 Task: Apply the "Long Exposure" effect to a Photo of a bustling market.
Action: Mouse moved to (820, 549)
Screenshot: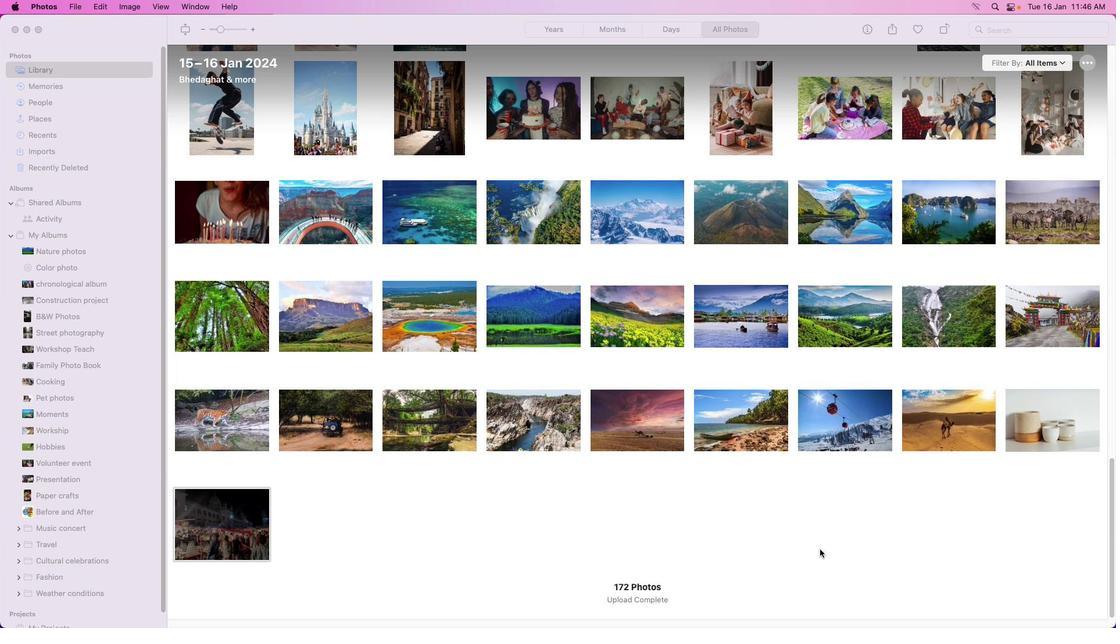 
Action: Mouse pressed left at (820, 549)
Screenshot: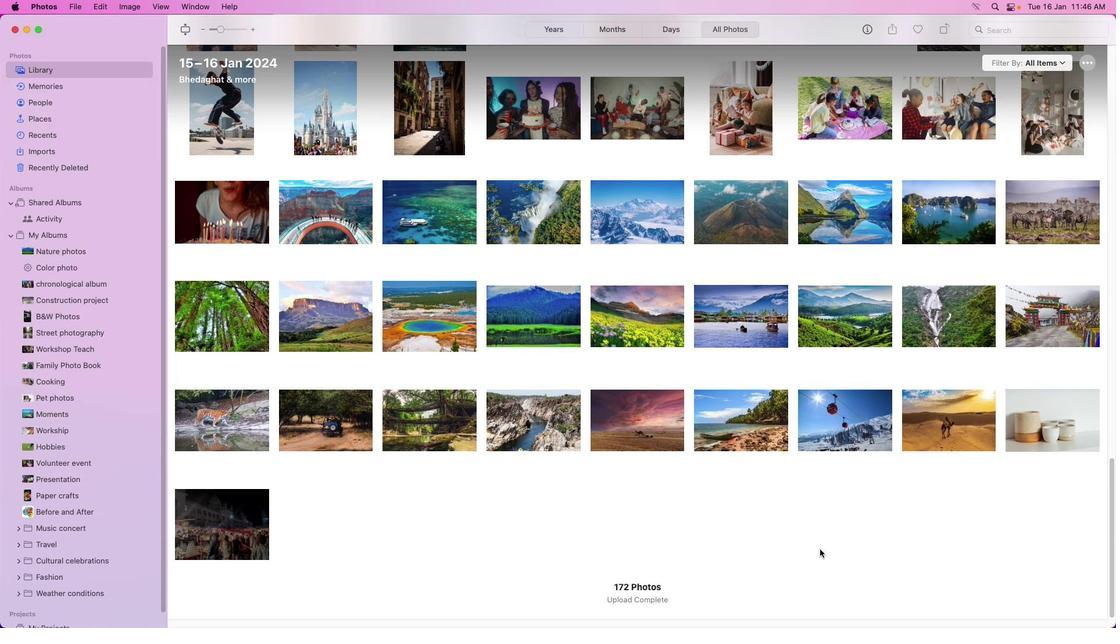 
Action: Mouse moved to (259, 538)
Screenshot: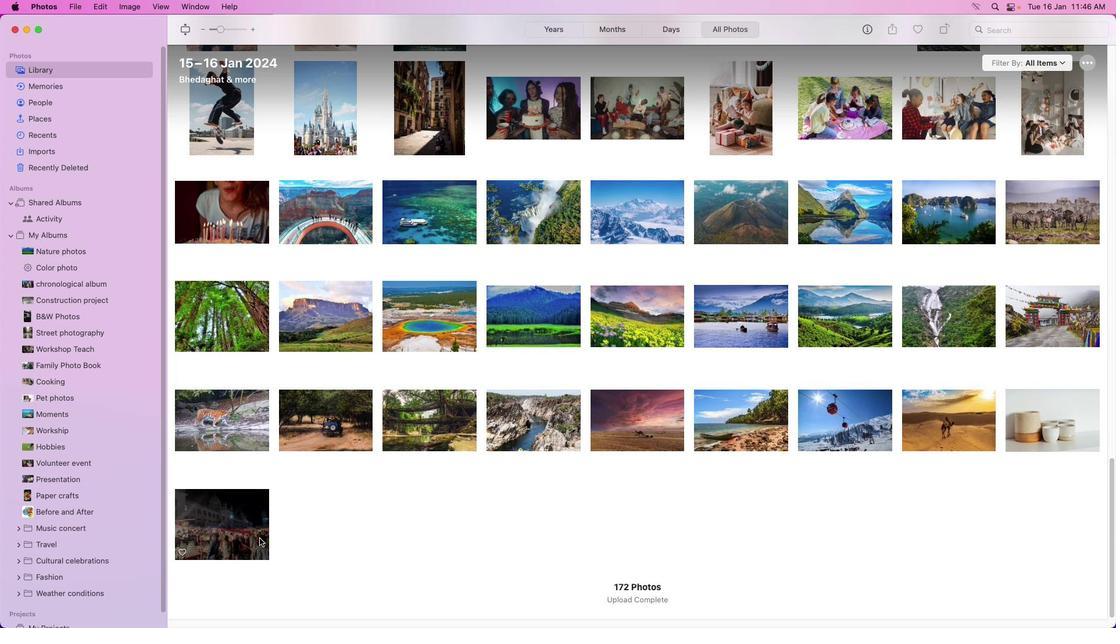 
Action: Mouse pressed left at (259, 538)
Screenshot: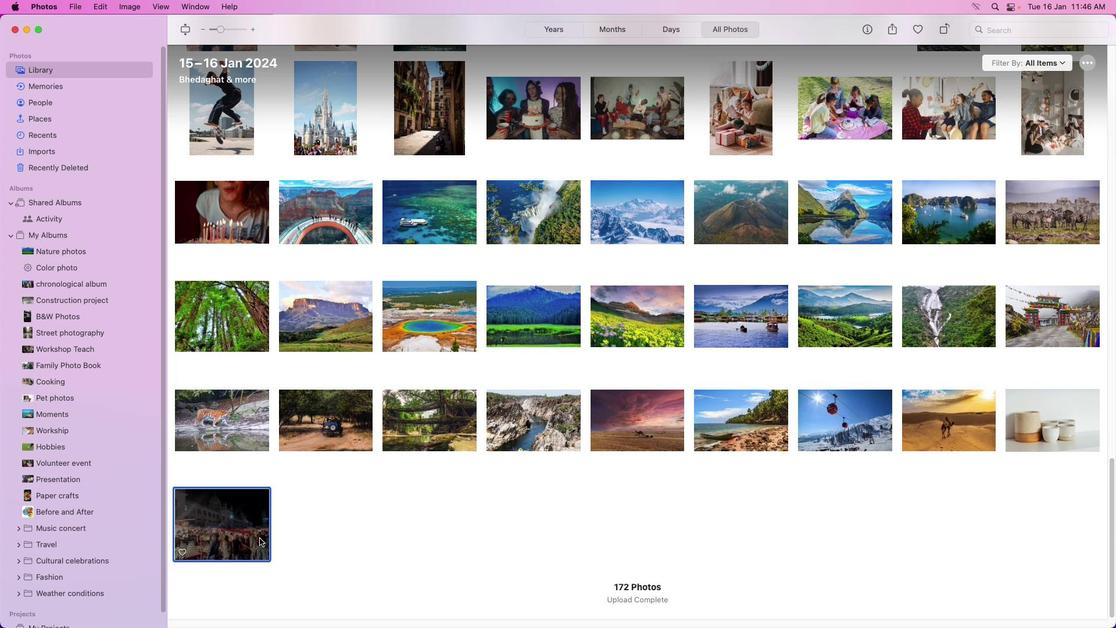 
Action: Mouse pressed left at (259, 538)
Screenshot: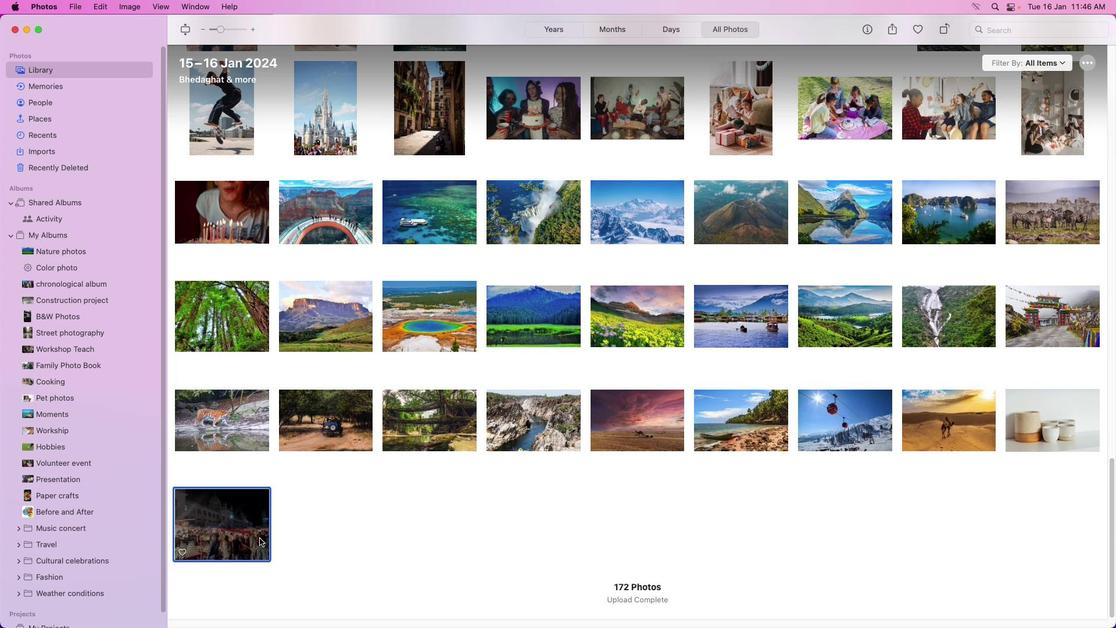 
Action: Mouse moved to (1098, 27)
Screenshot: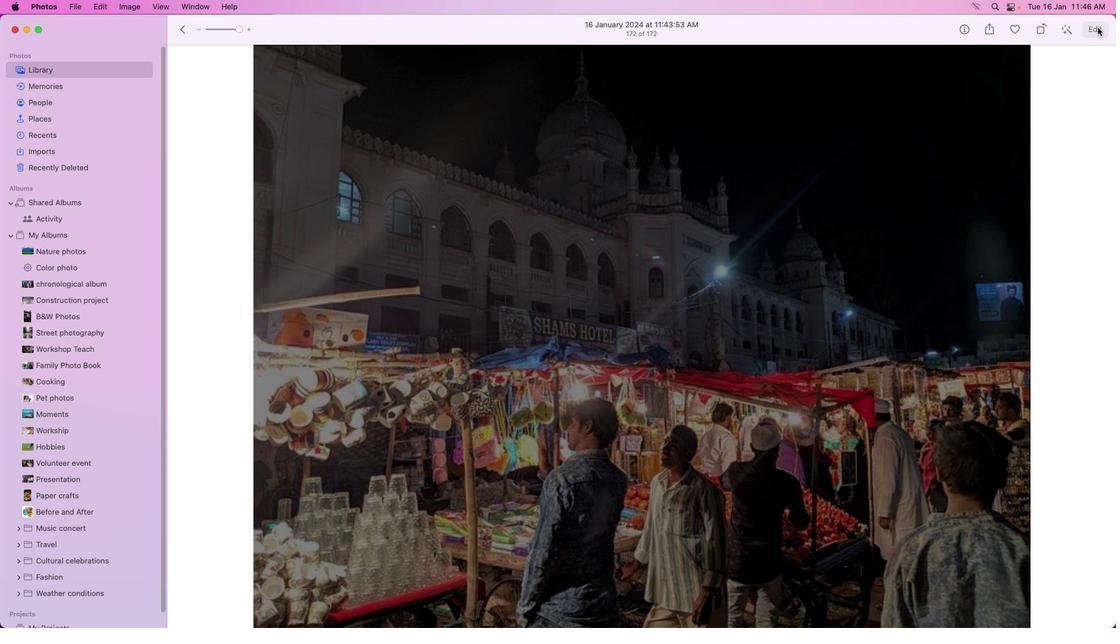 
Action: Mouse pressed left at (1098, 27)
Screenshot: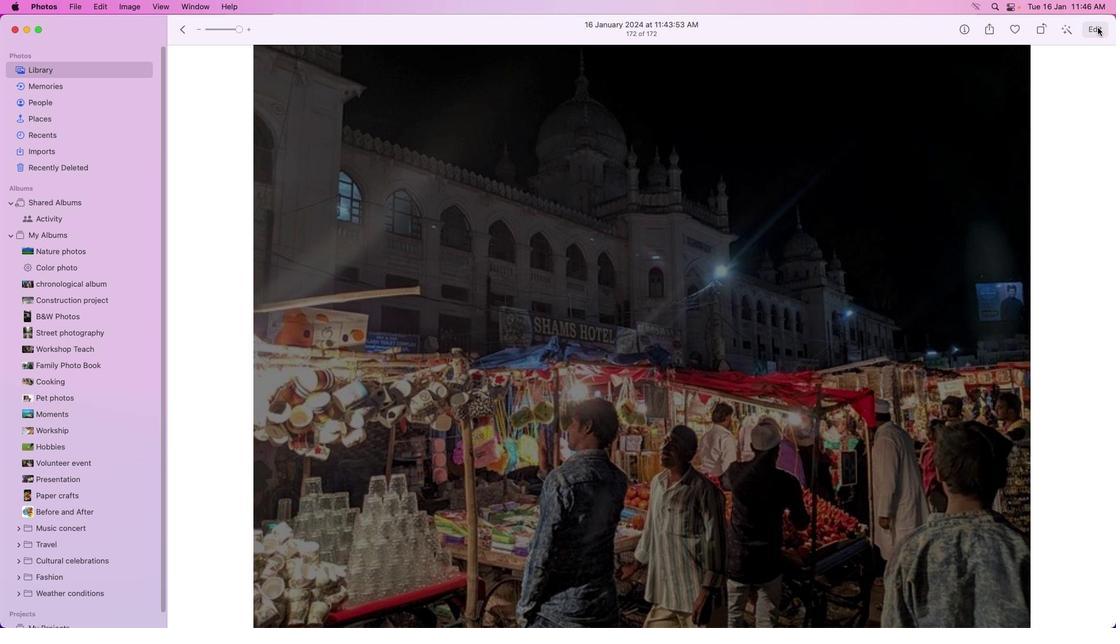 
Action: Mouse moved to (982, 150)
Screenshot: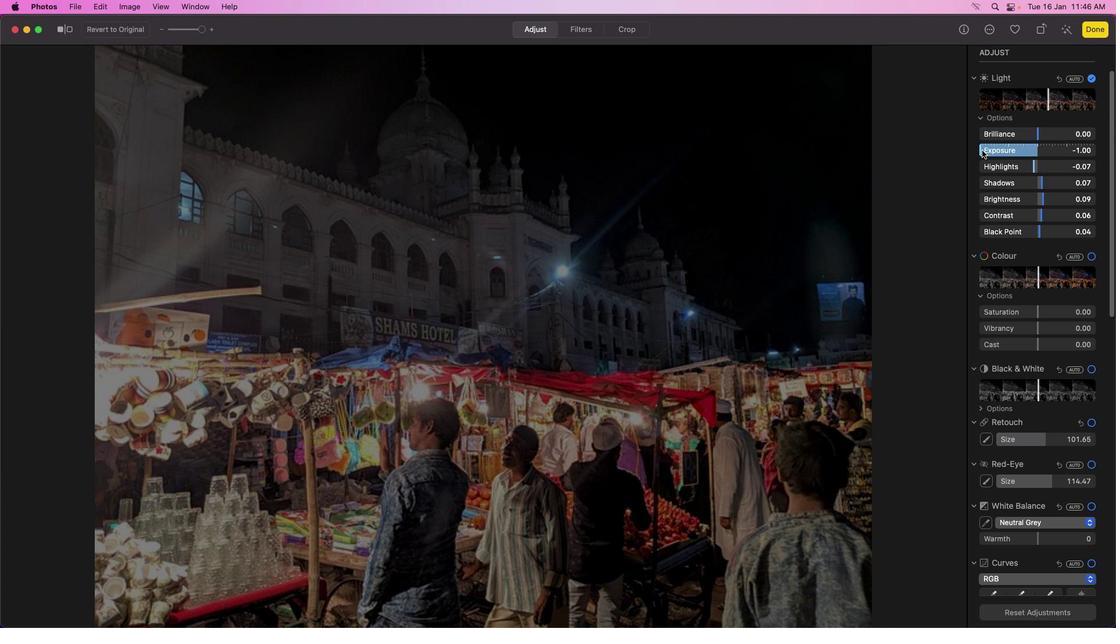 
Action: Mouse pressed left at (982, 150)
Screenshot: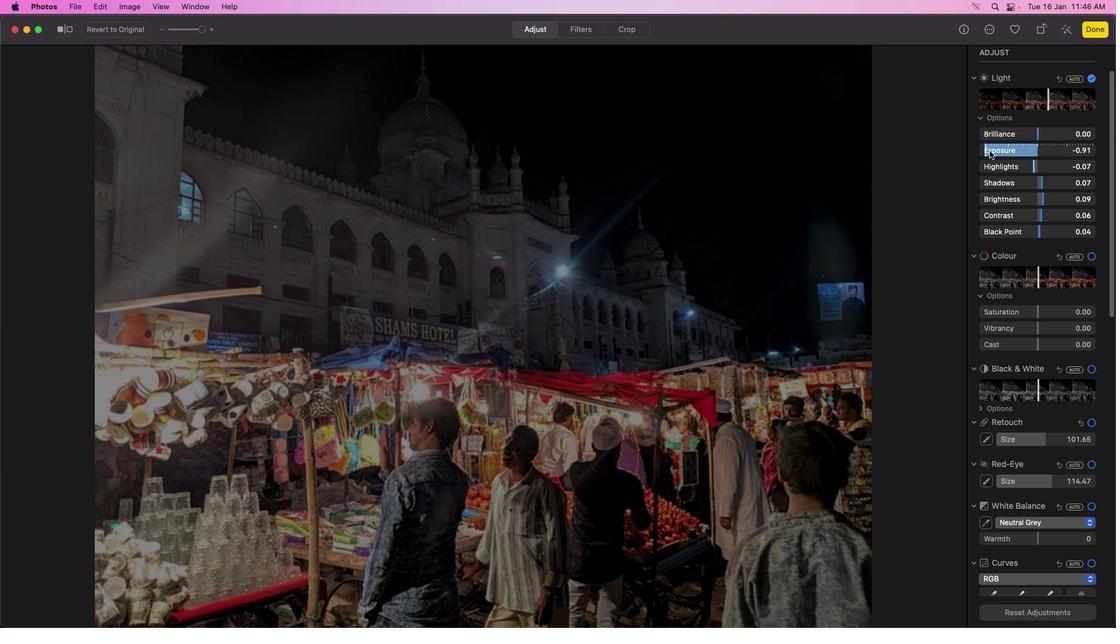 
Action: Mouse moved to (1016, 150)
Screenshot: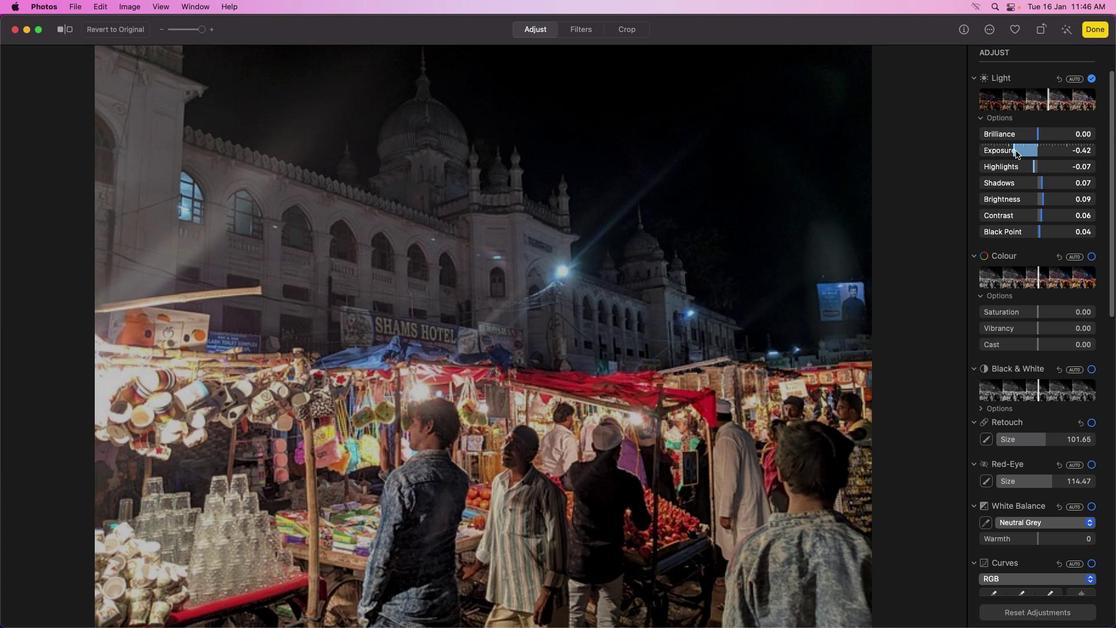 
Action: Mouse pressed left at (1016, 150)
Screenshot: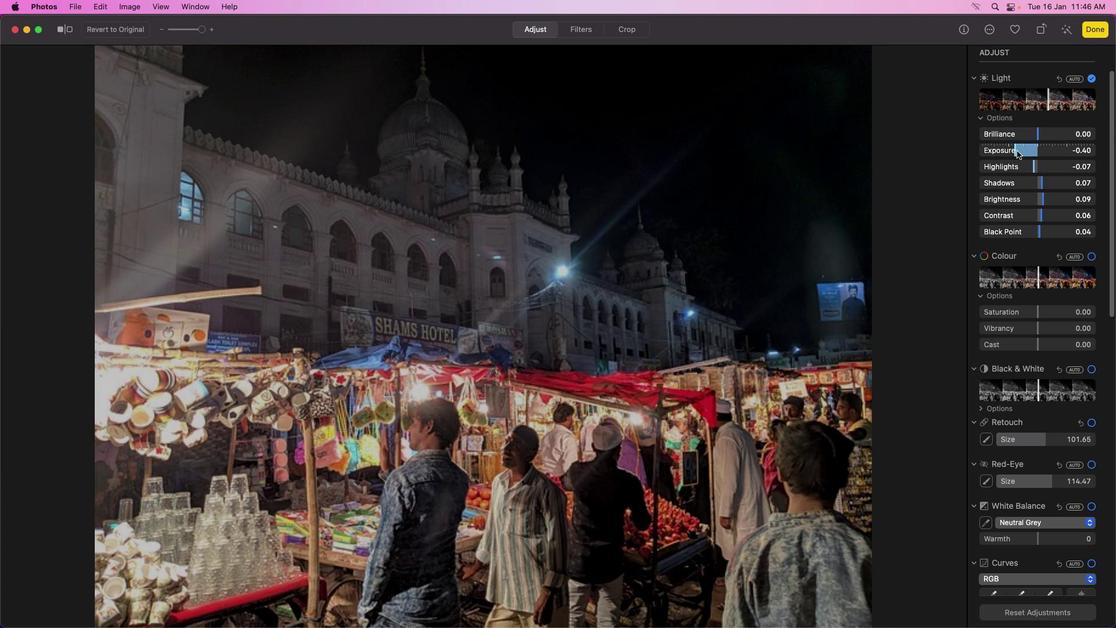 
Action: Mouse moved to (1047, 151)
Screenshot: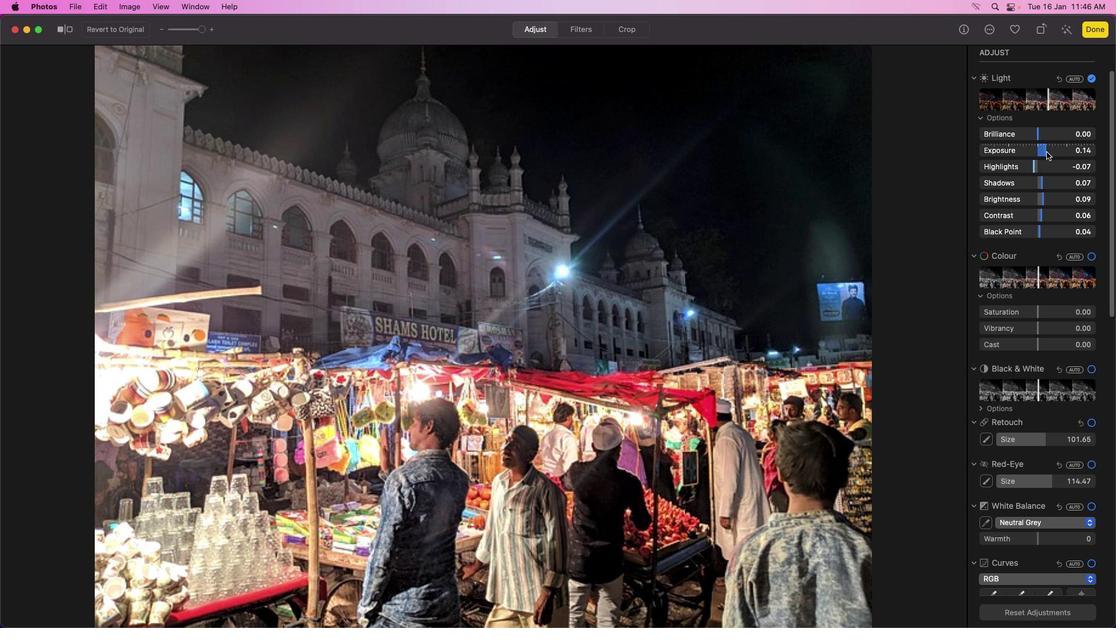 
Action: Mouse pressed left at (1047, 151)
Screenshot: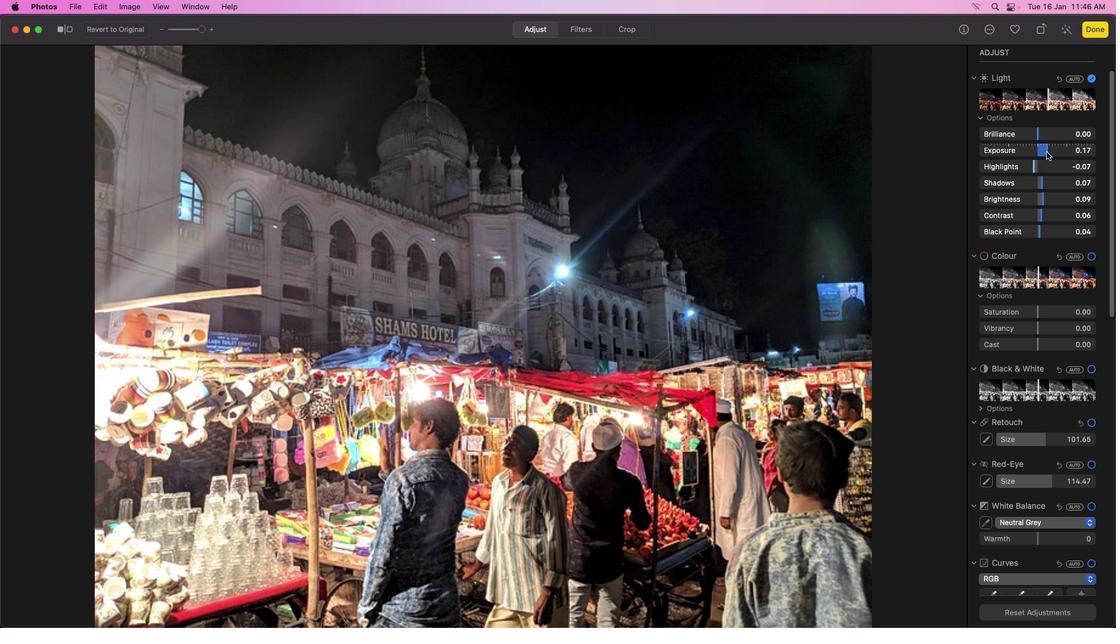 
Action: Mouse moved to (1049, 106)
Screenshot: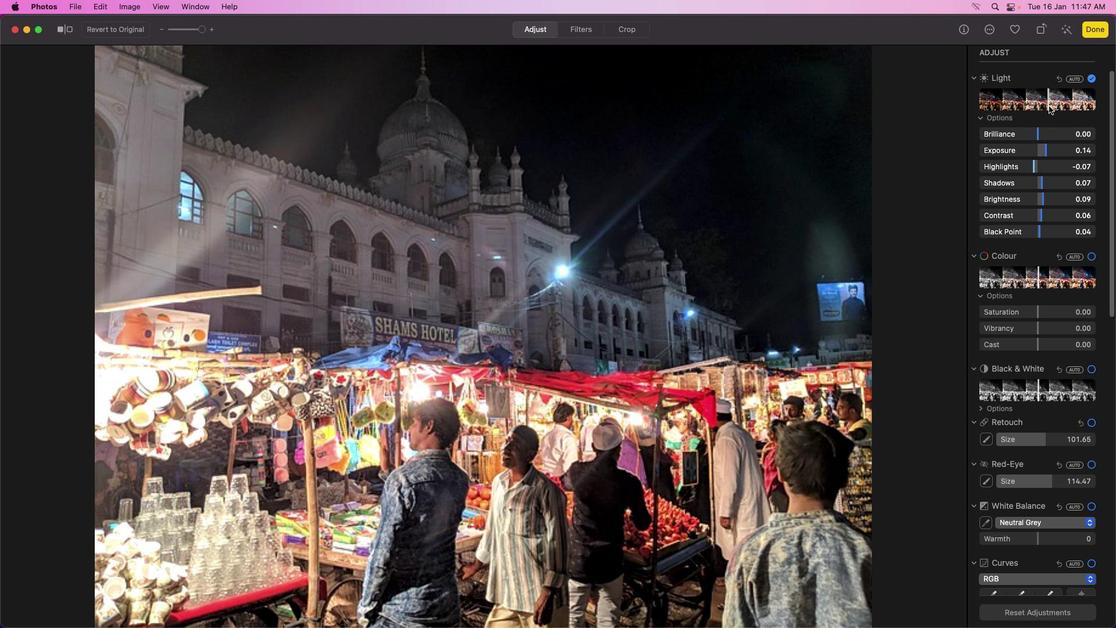 
Action: Mouse pressed left at (1049, 106)
Screenshot: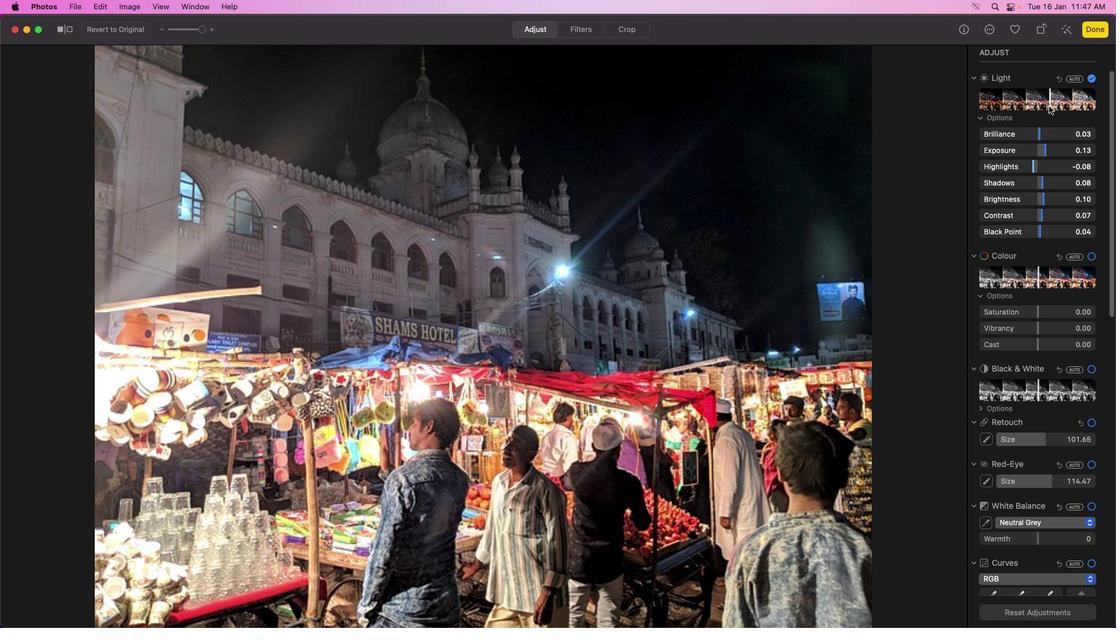 
Action: Mouse moved to (1065, 200)
Screenshot: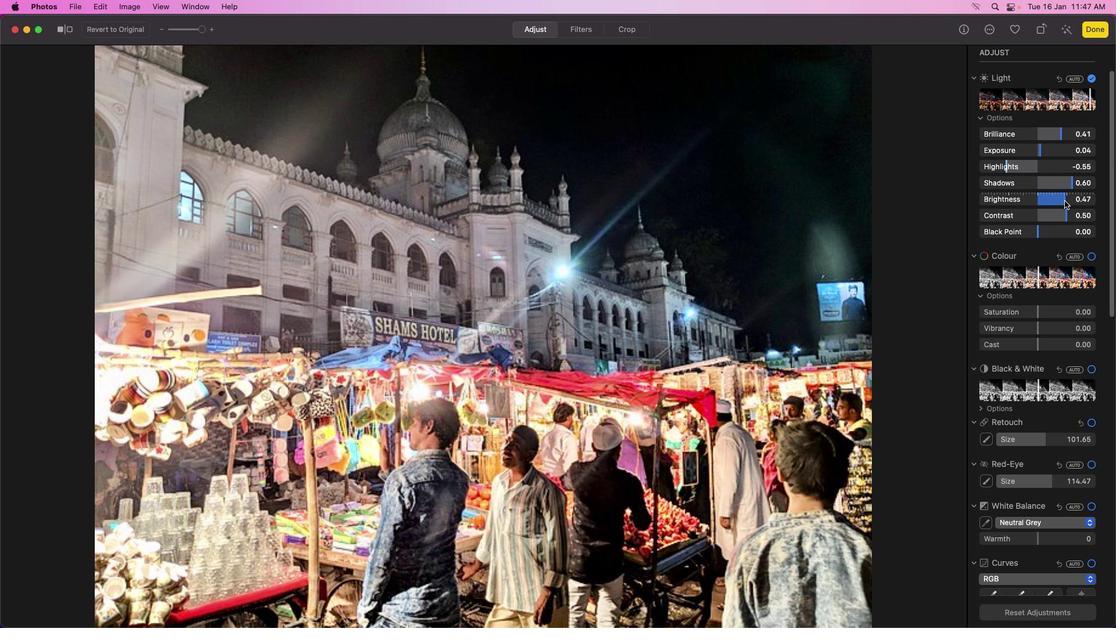 
Action: Mouse pressed left at (1065, 200)
Screenshot: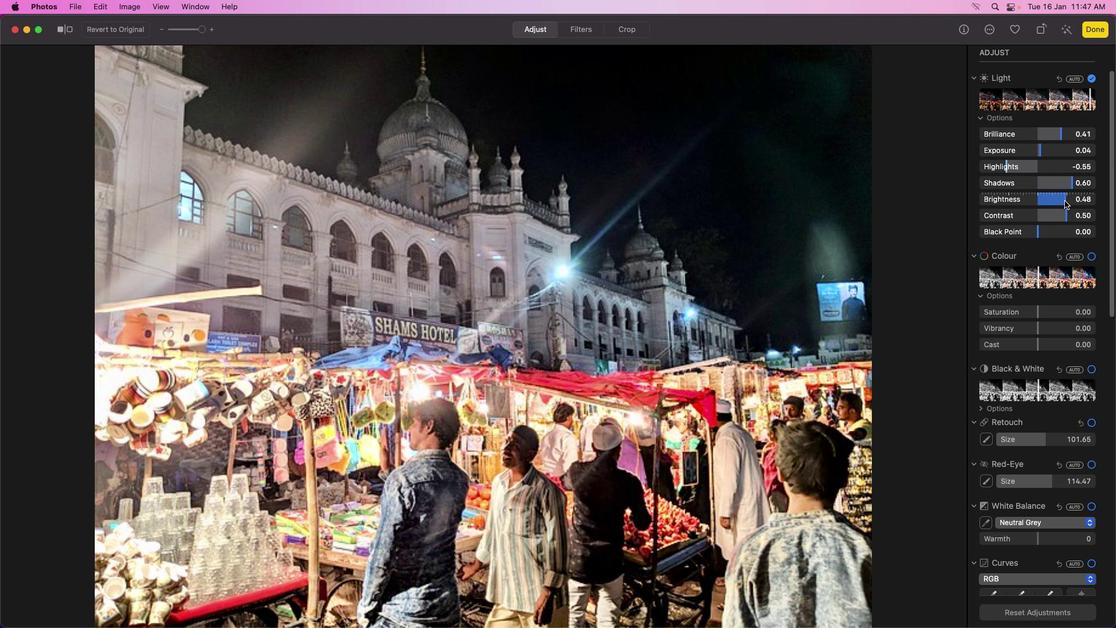
Action: Mouse moved to (1061, 133)
Screenshot: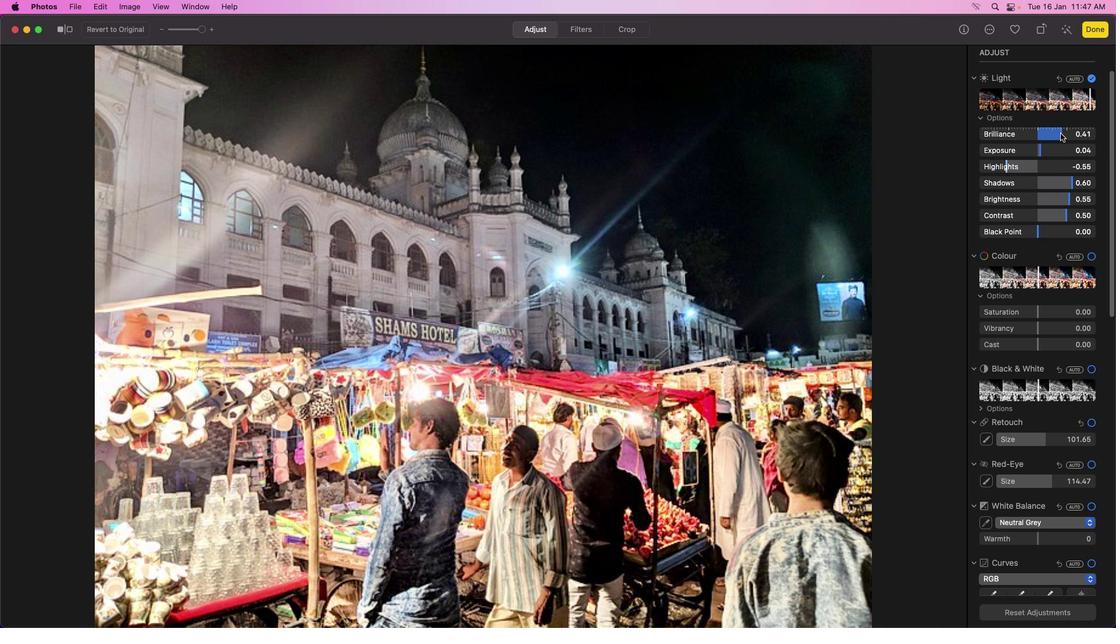 
Action: Mouse pressed left at (1061, 133)
Screenshot: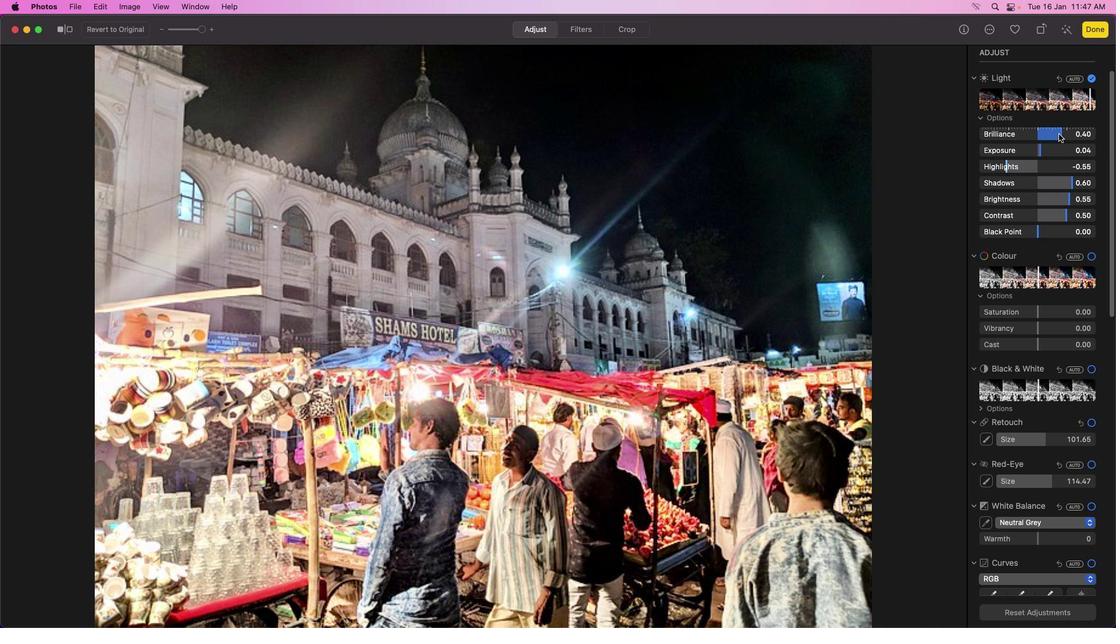 
Action: Mouse moved to (1006, 167)
Screenshot: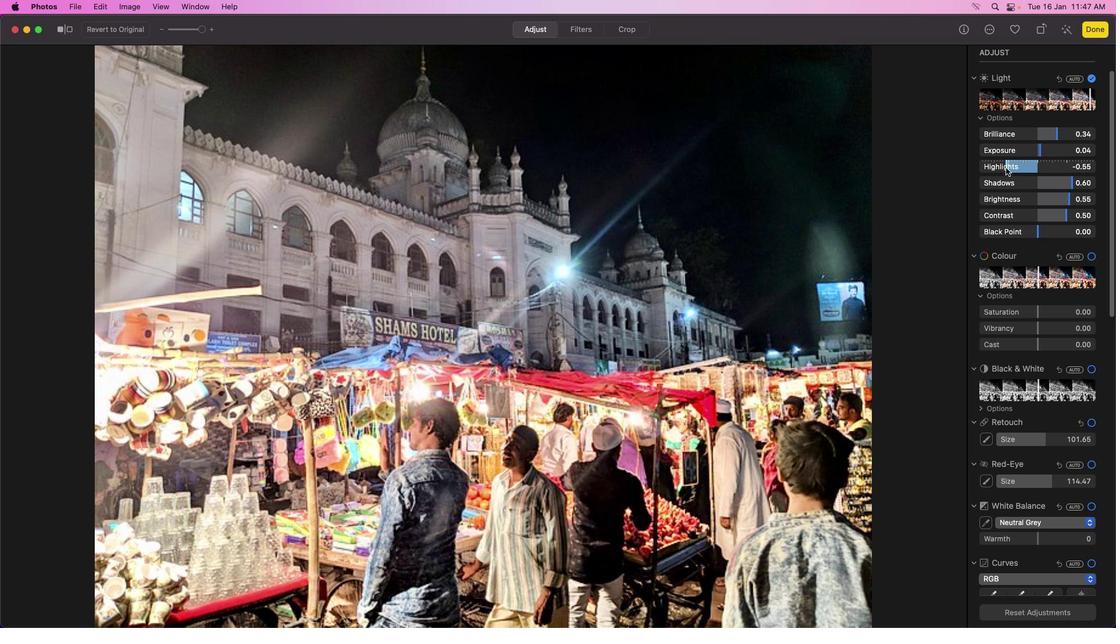 
Action: Mouse pressed left at (1006, 167)
Screenshot: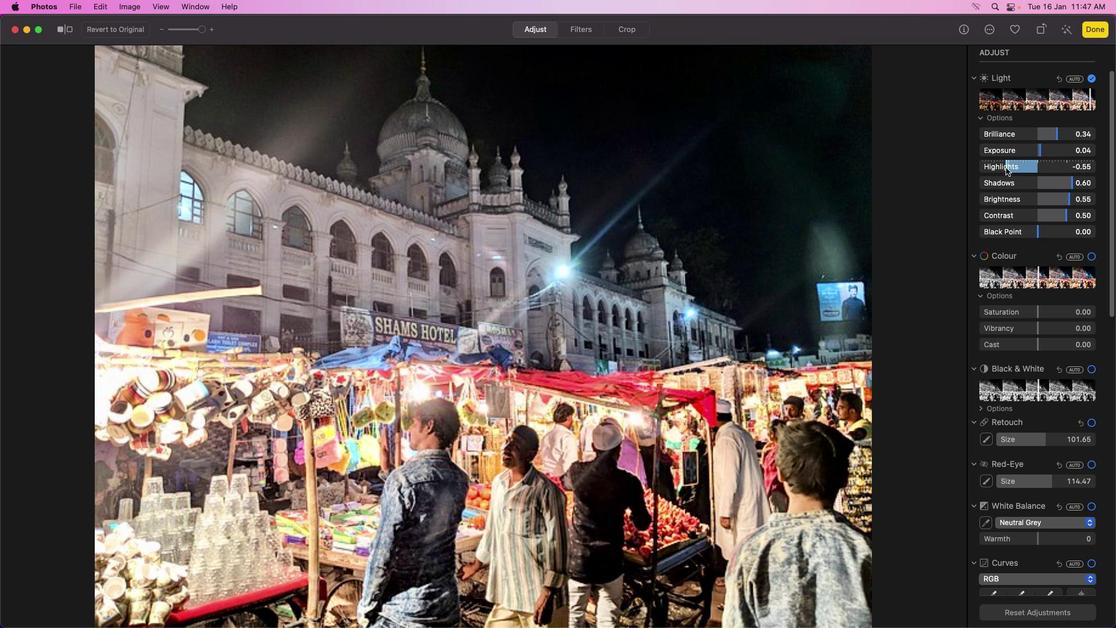 
Action: Mouse moved to (1068, 198)
Screenshot: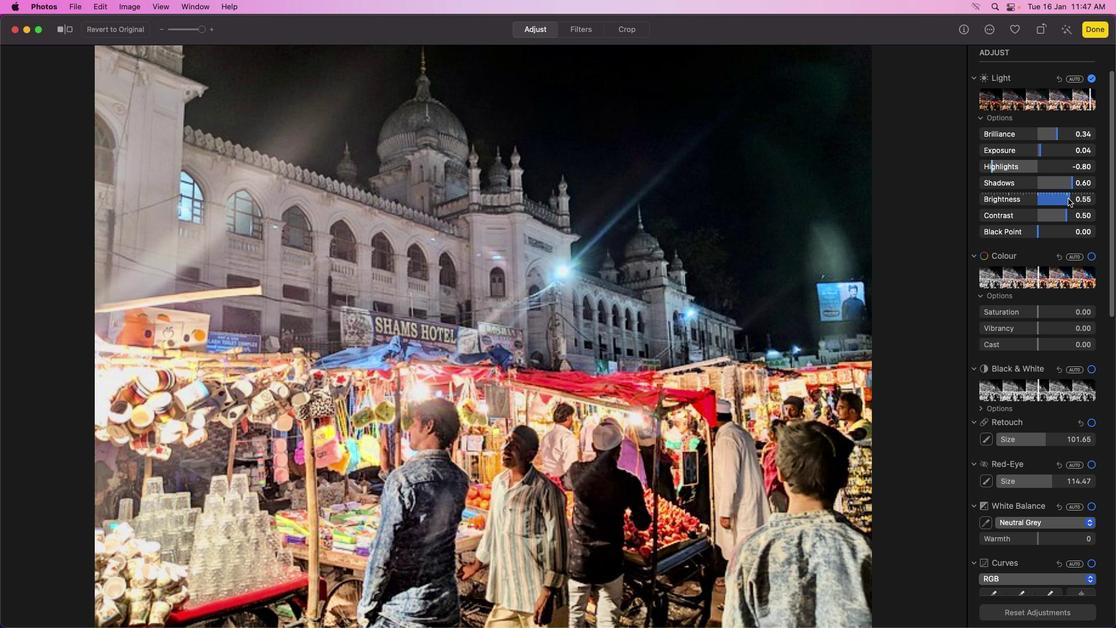 
Action: Mouse pressed left at (1068, 198)
Screenshot: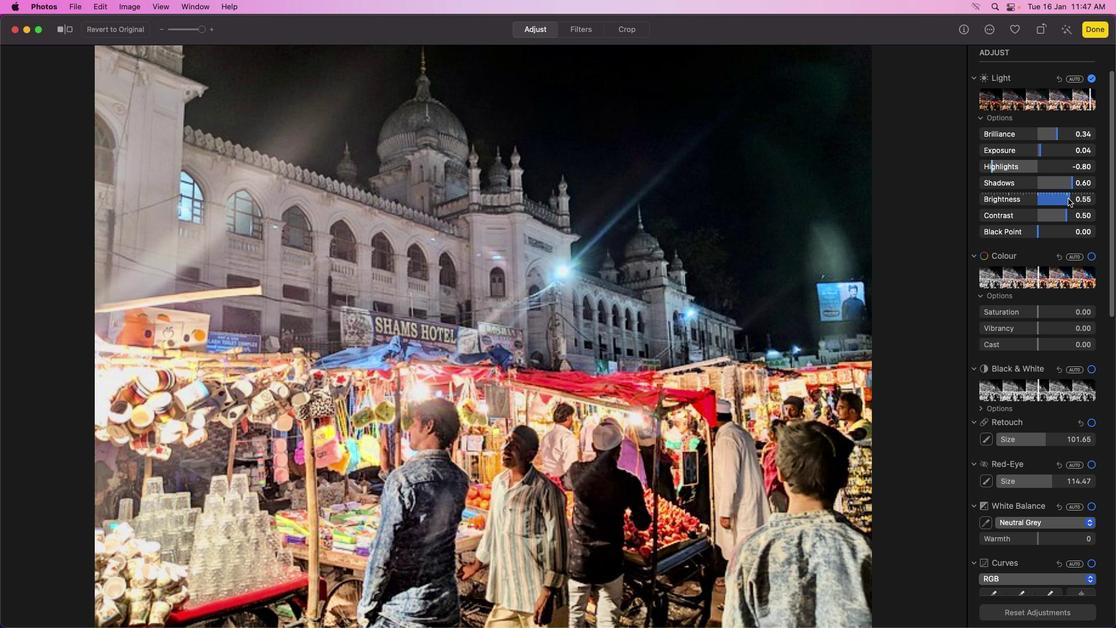 
Action: Mouse moved to (1067, 212)
Screenshot: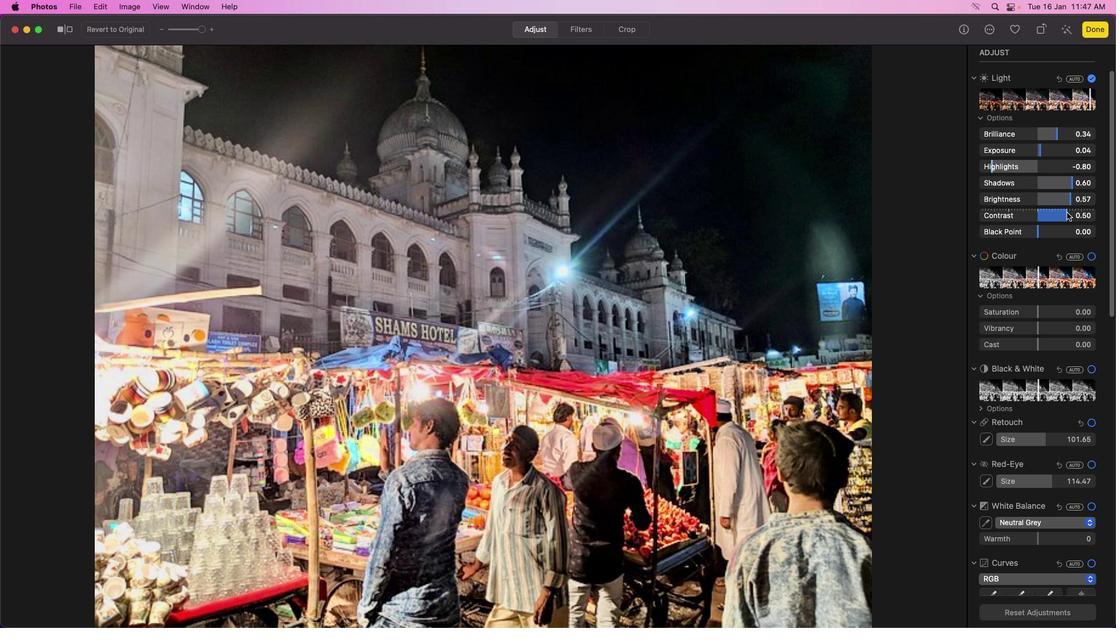 
Action: Mouse pressed left at (1067, 212)
Screenshot: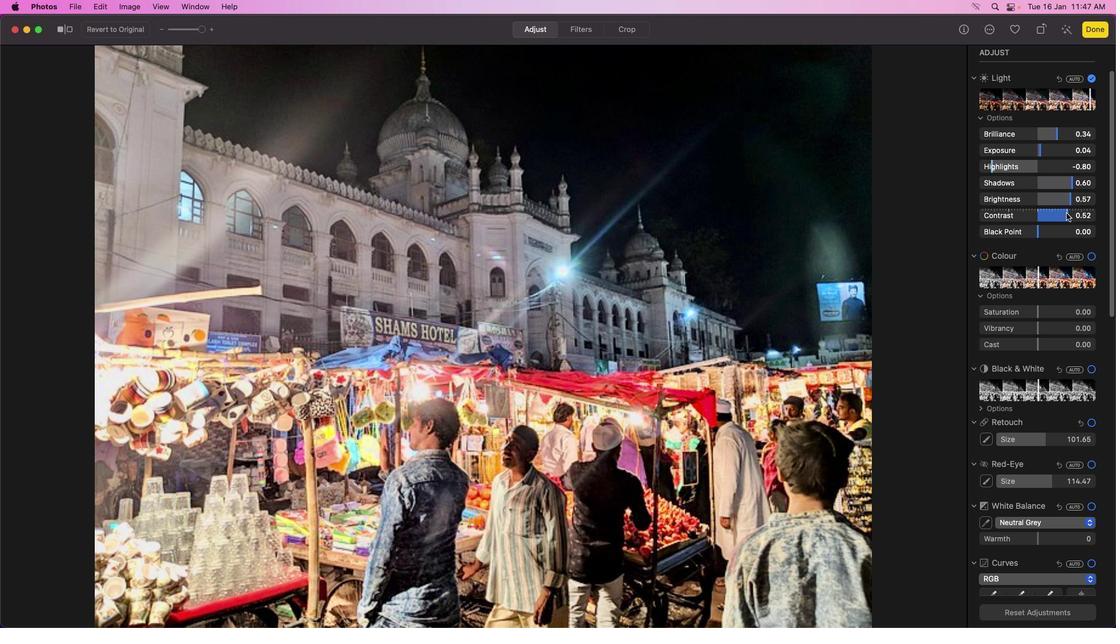 
Action: Mouse moved to (1039, 230)
Screenshot: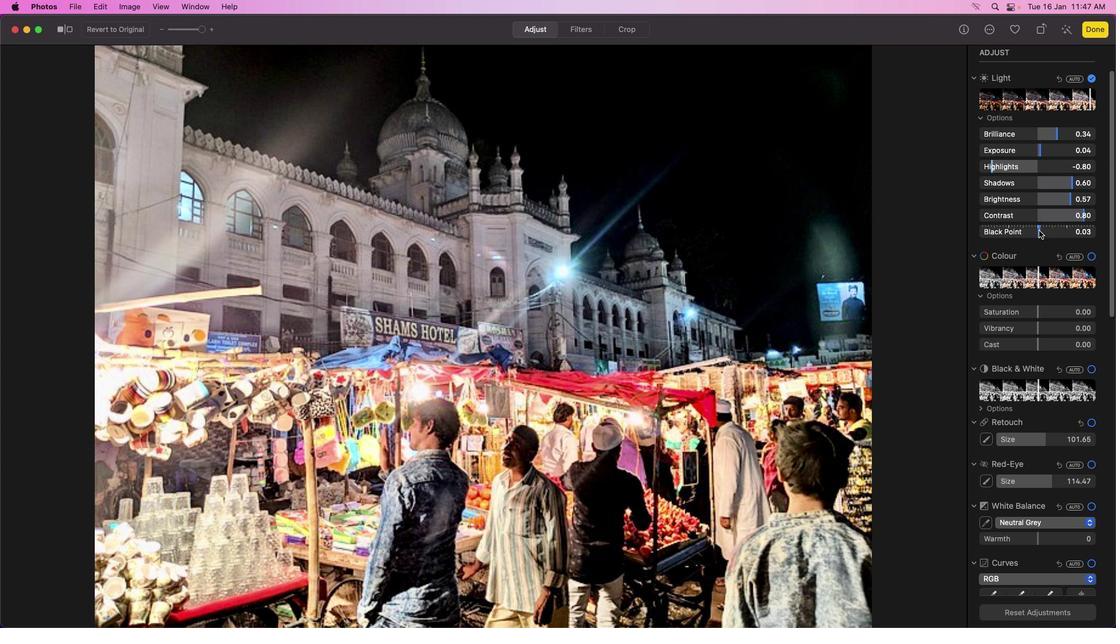 
Action: Mouse pressed left at (1039, 230)
Screenshot: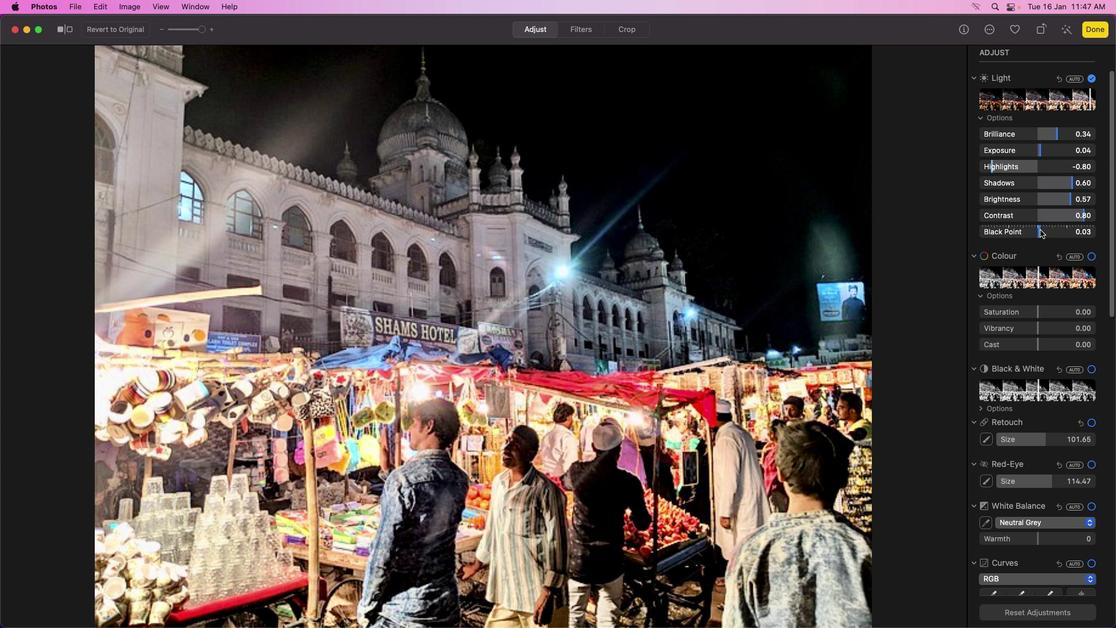
Action: Mouse moved to (1041, 151)
Screenshot: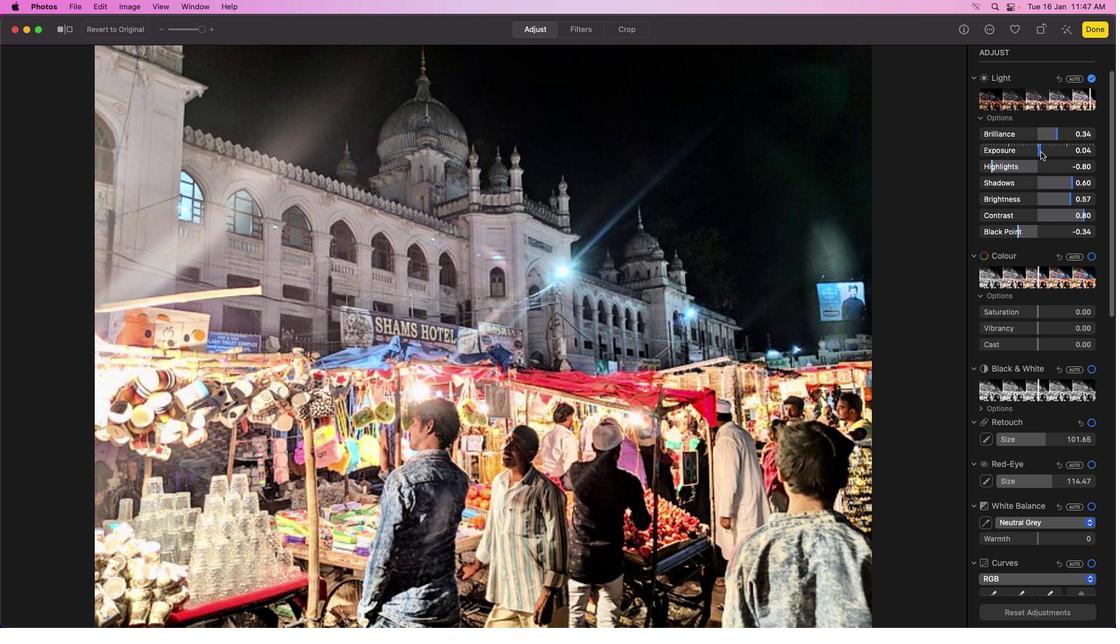 
Action: Mouse pressed left at (1041, 151)
Screenshot: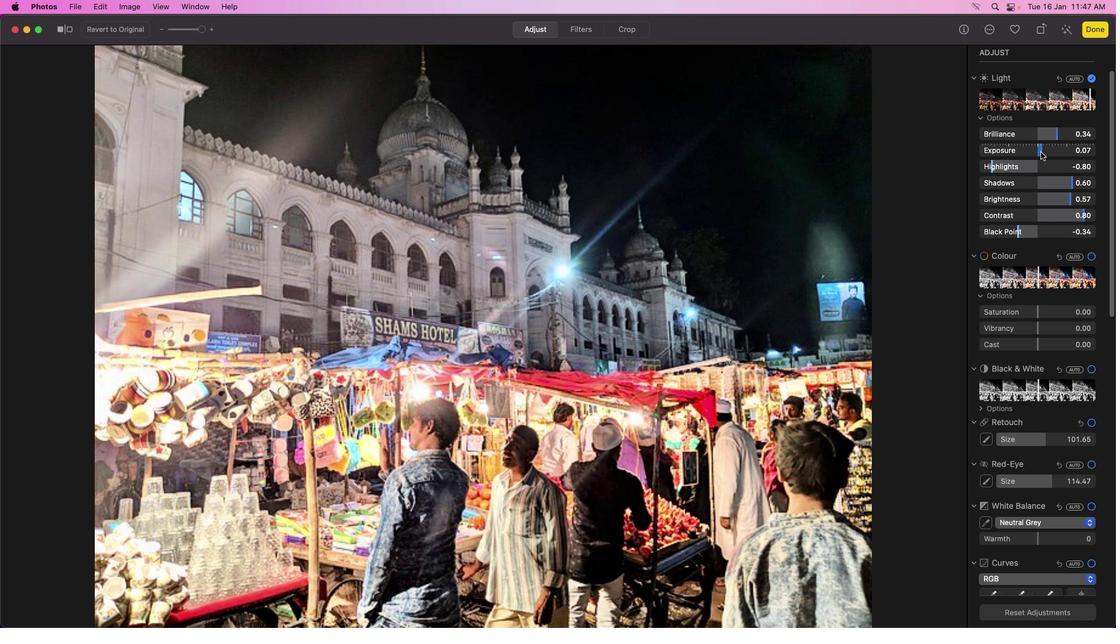
Action: Mouse moved to (1031, 151)
Screenshot: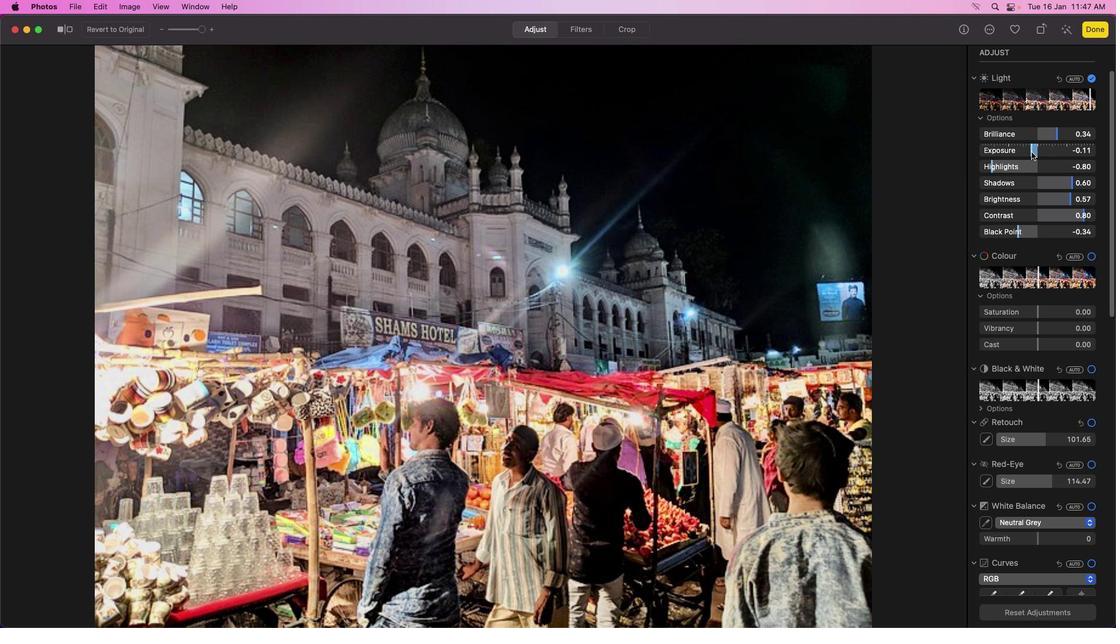 
Action: Mouse pressed left at (1031, 151)
Screenshot: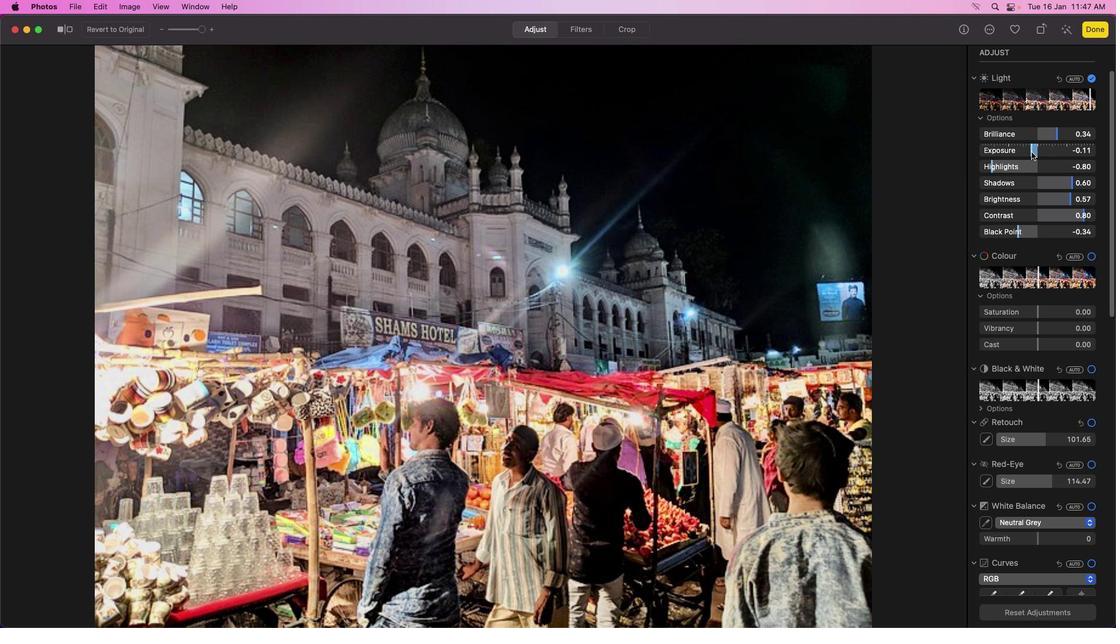 
Action: Mouse moved to (1031, 151)
Screenshot: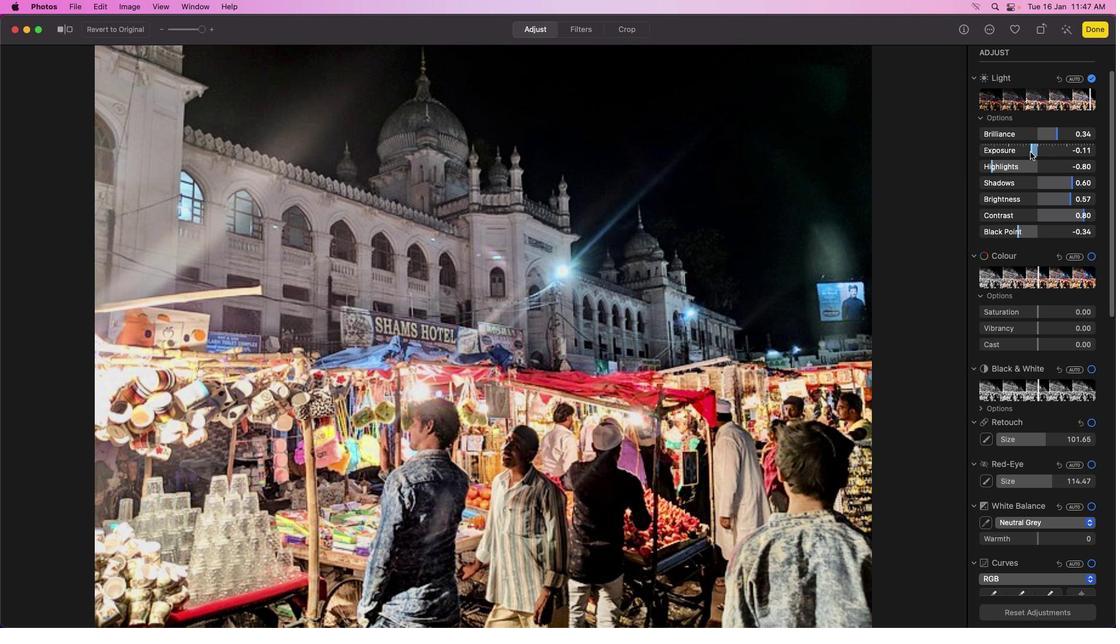 
Action: Mouse pressed left at (1031, 151)
Screenshot: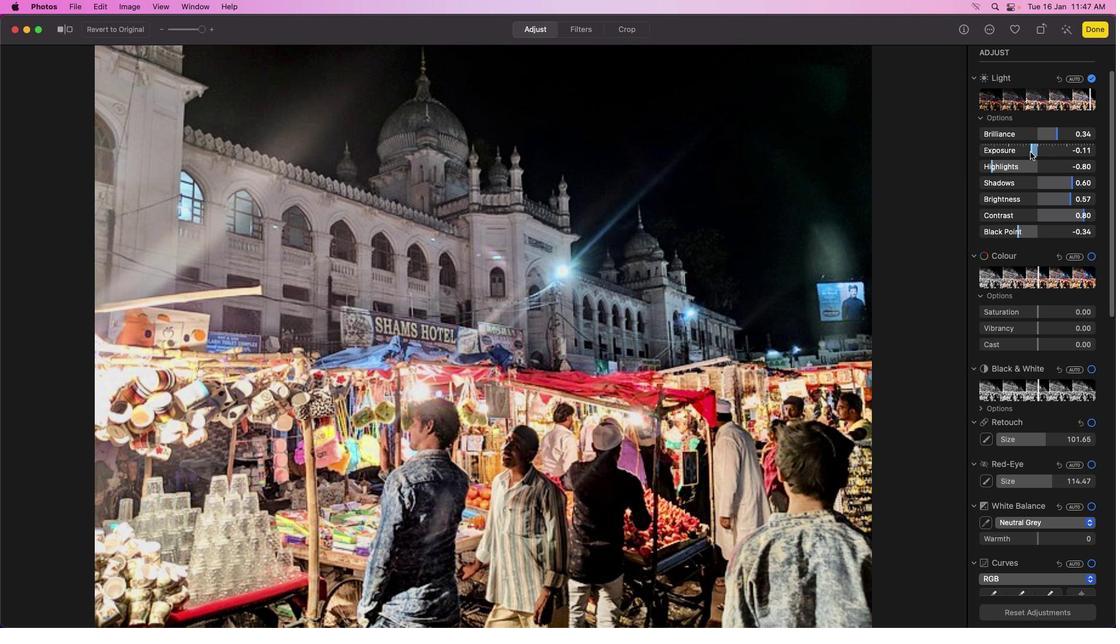 
Action: Mouse moved to (1027, 151)
Screenshot: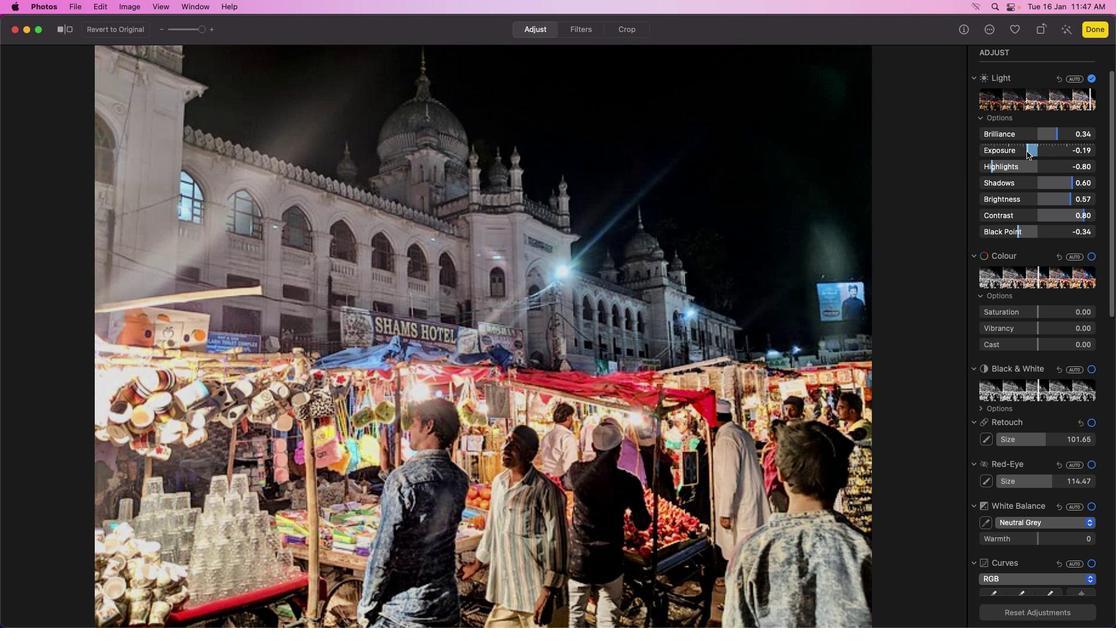 
Action: Mouse pressed left at (1027, 151)
Screenshot: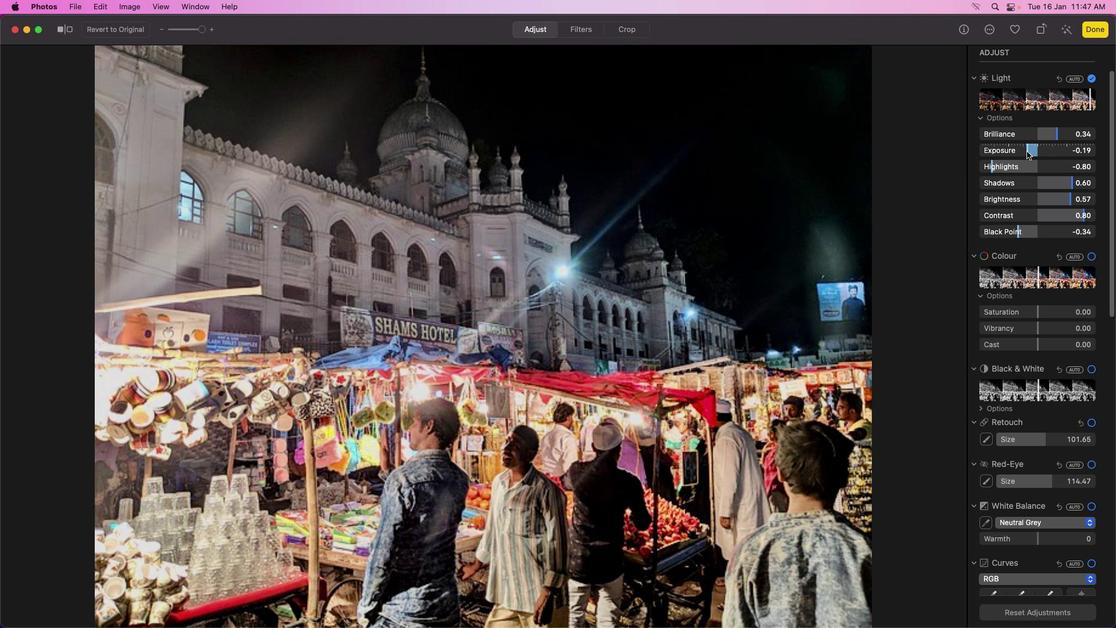 
Action: Mouse moved to (1043, 152)
Screenshot: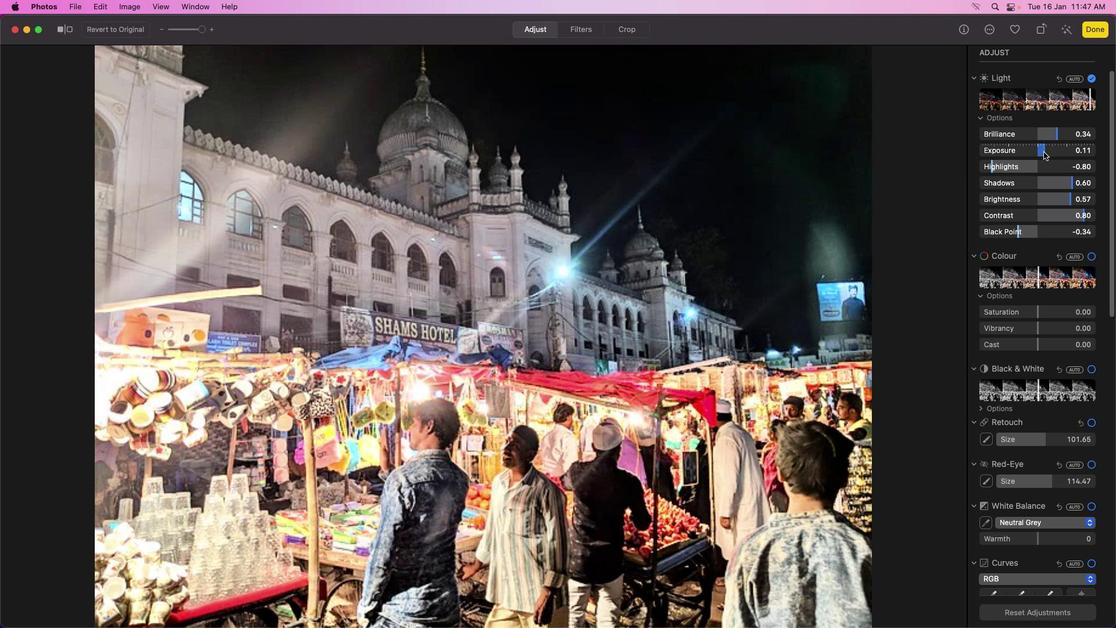 
Action: Mouse pressed left at (1043, 152)
Screenshot: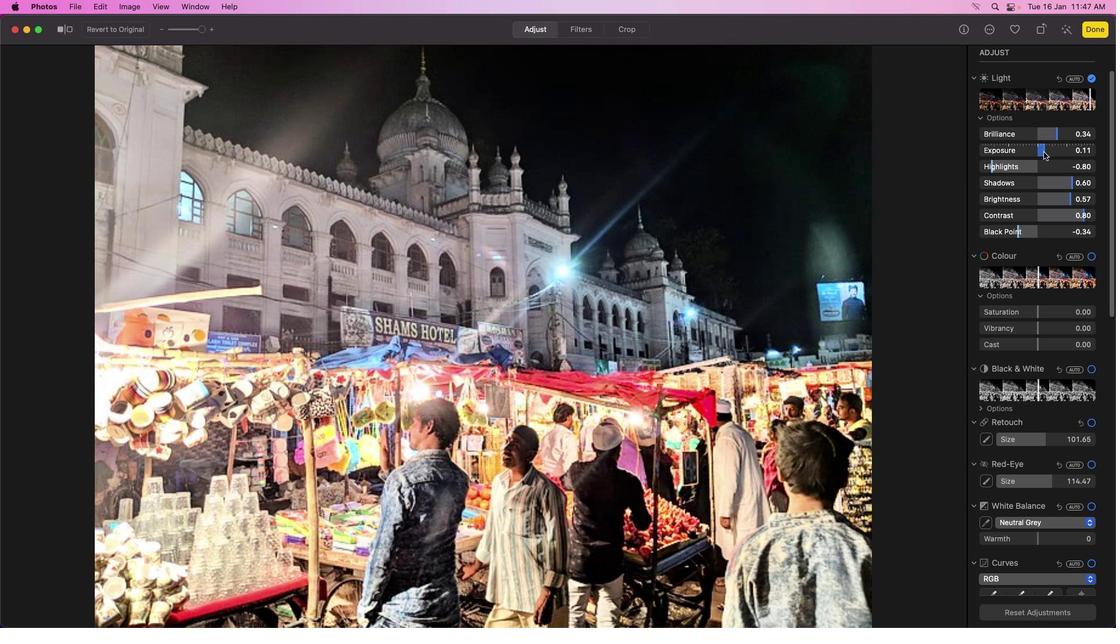 
Action: Mouse moved to (1041, 153)
Screenshot: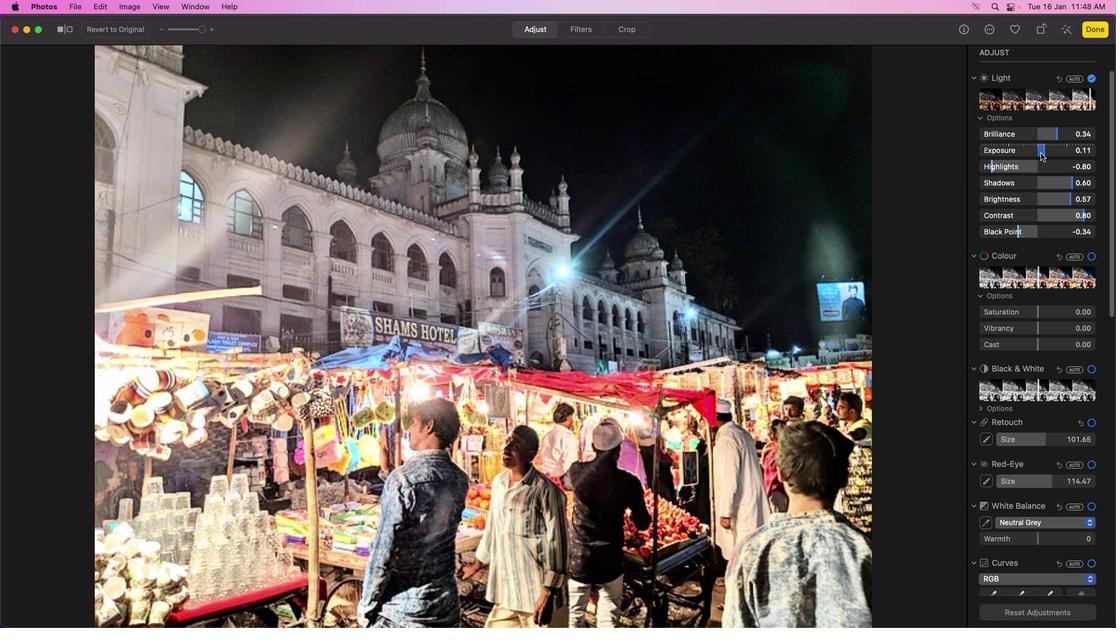 
Action: Mouse pressed left at (1041, 153)
Screenshot: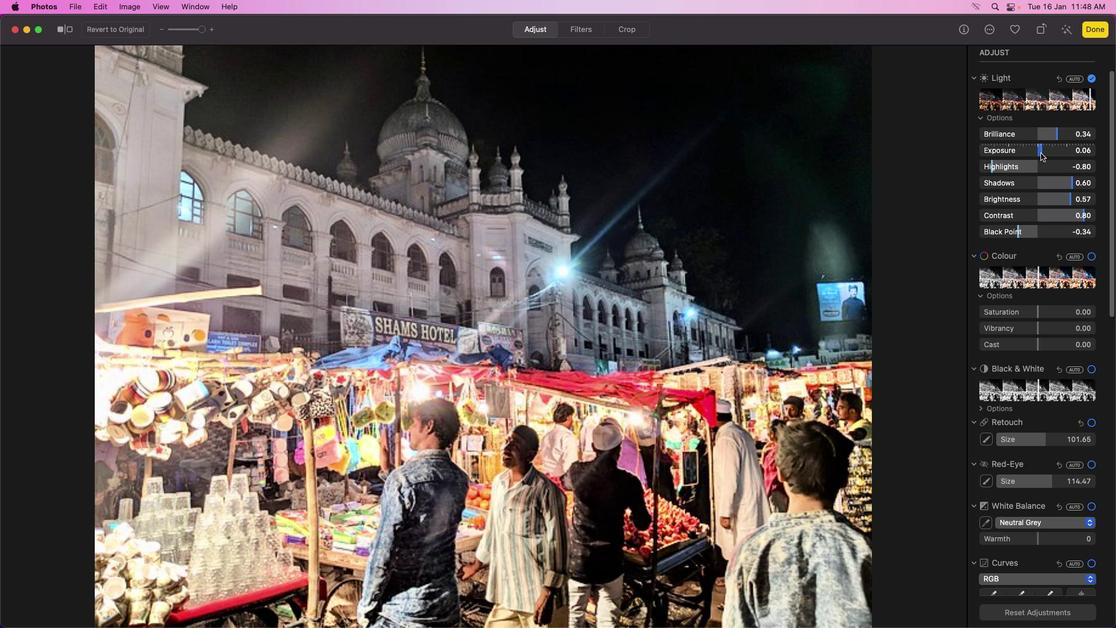 
Action: Mouse moved to (1038, 152)
Screenshot: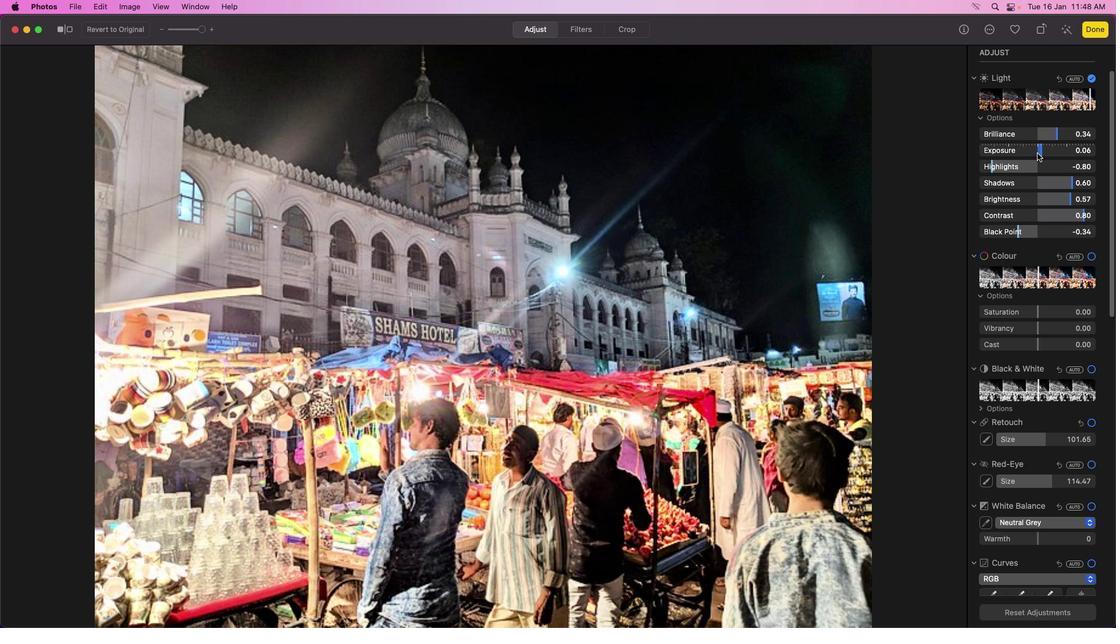 
Action: Mouse pressed left at (1038, 152)
Screenshot: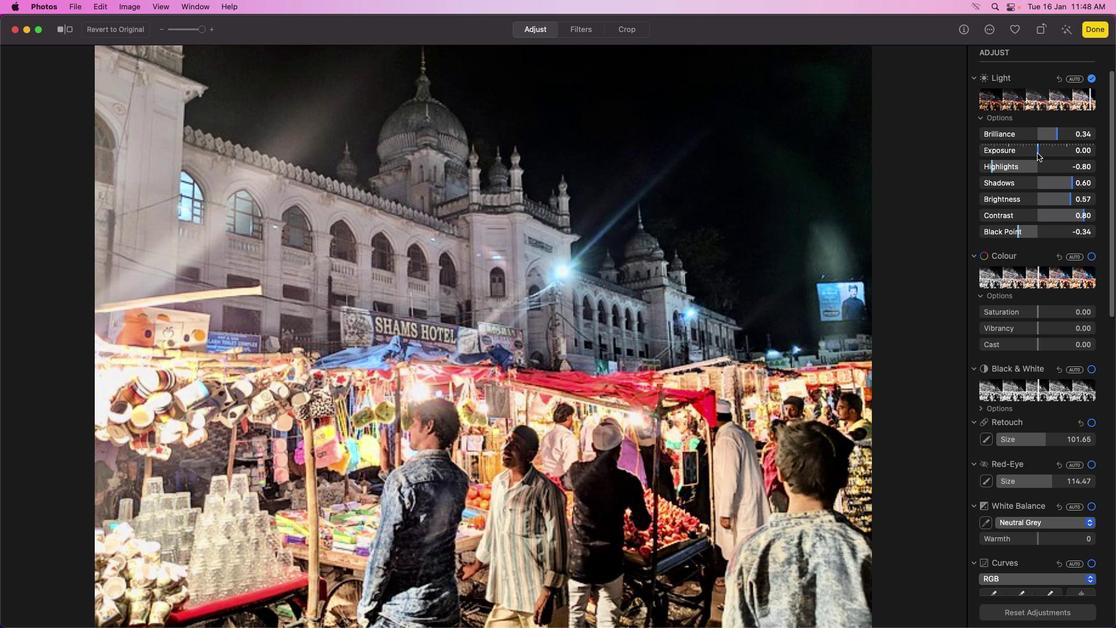
Action: Mouse moved to (1041, 152)
Screenshot: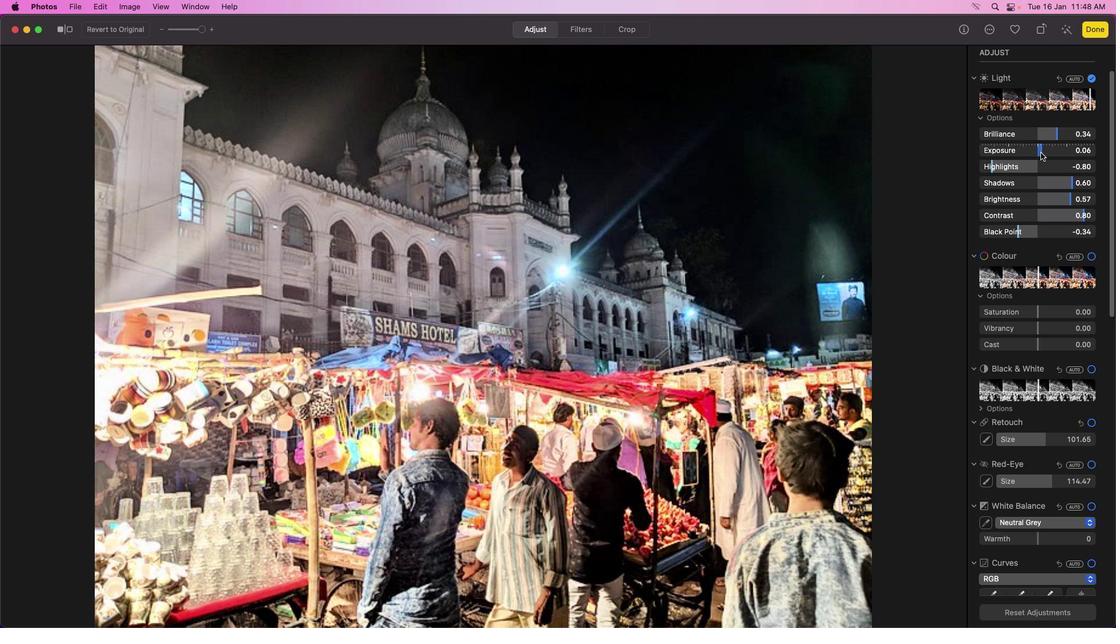 
Action: Mouse pressed left at (1041, 152)
Screenshot: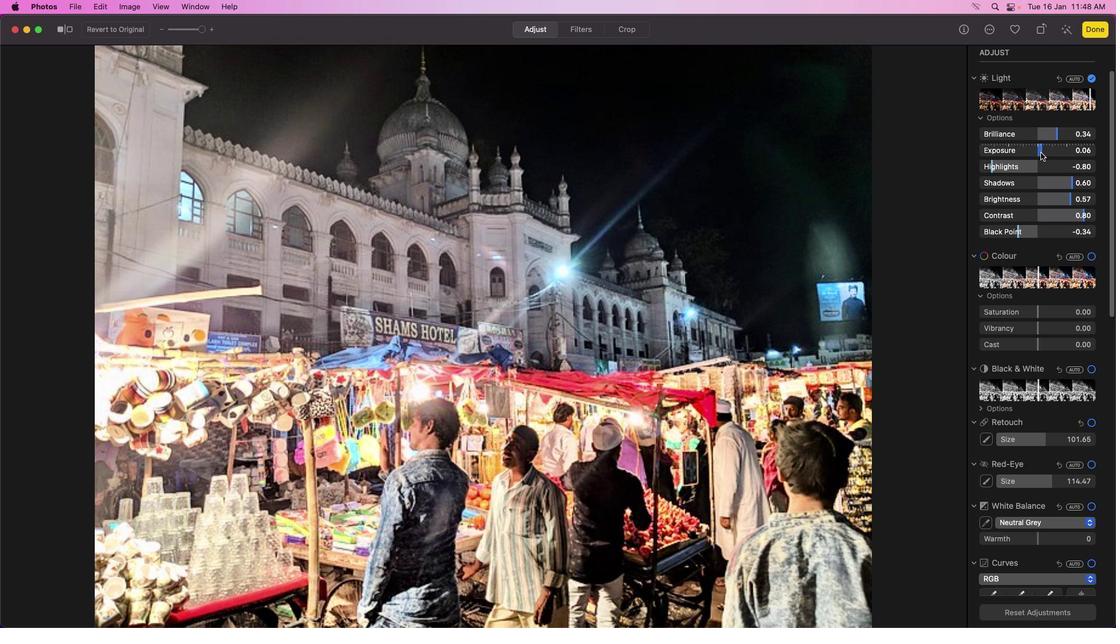 
Action: Mouse moved to (1042, 152)
Screenshot: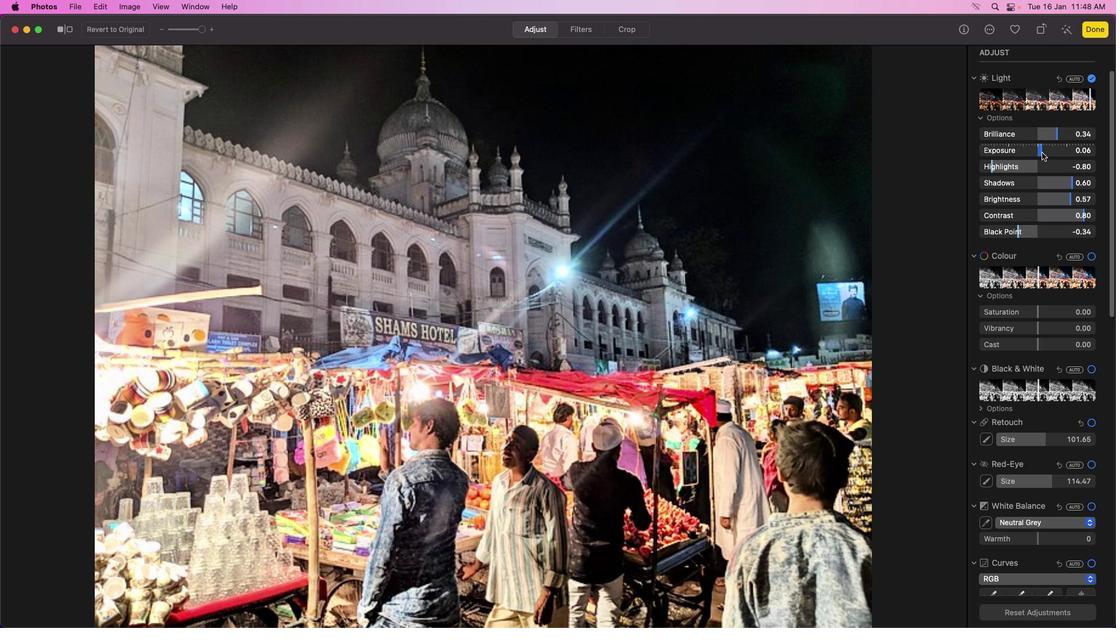 
Action: Mouse pressed left at (1042, 152)
Screenshot: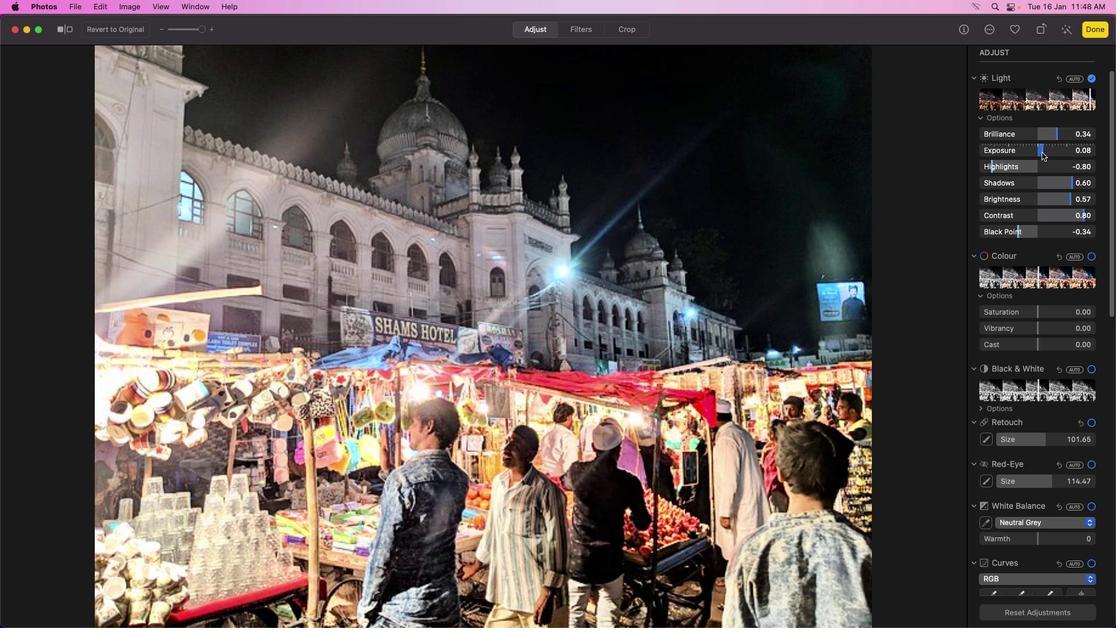 
Action: Mouse moved to (992, 165)
Screenshot: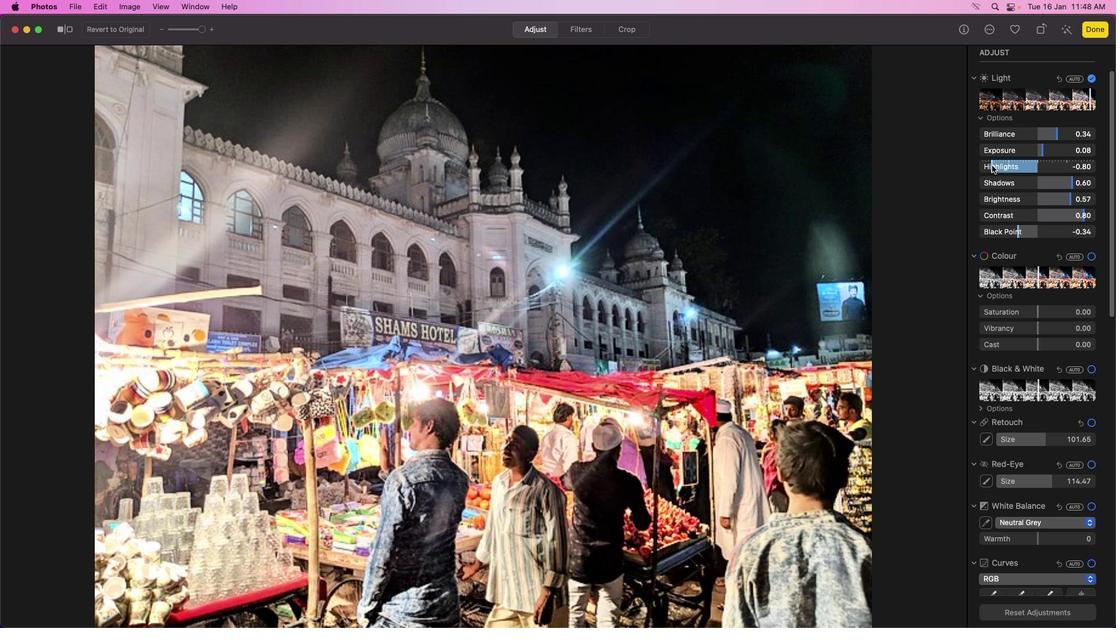 
Action: Mouse pressed left at (992, 165)
Screenshot: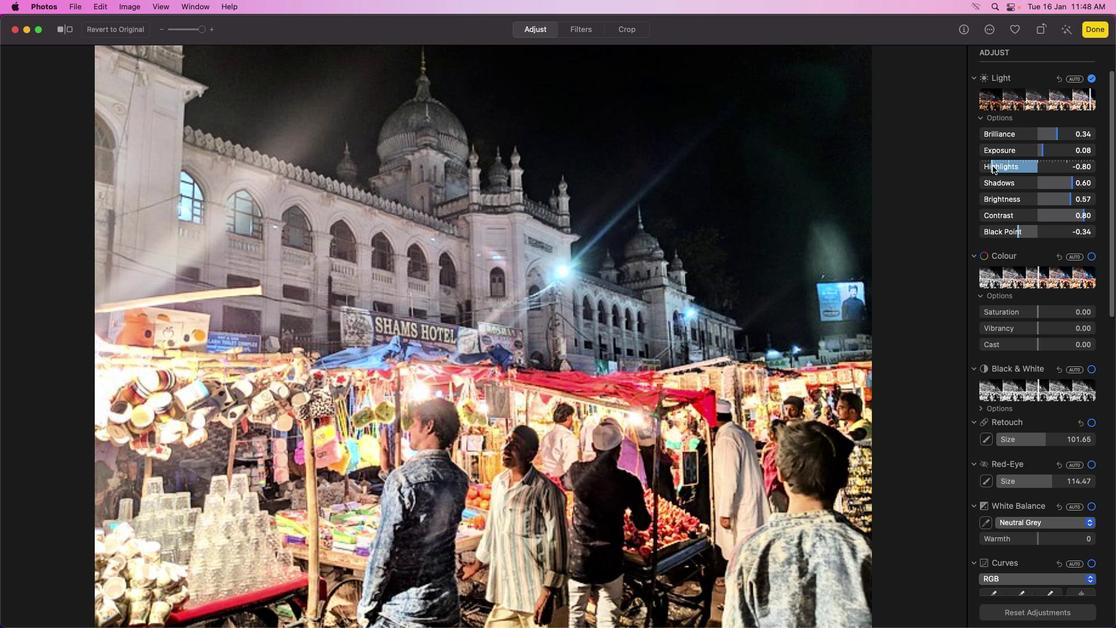 
Action: Mouse moved to (1001, 170)
Screenshot: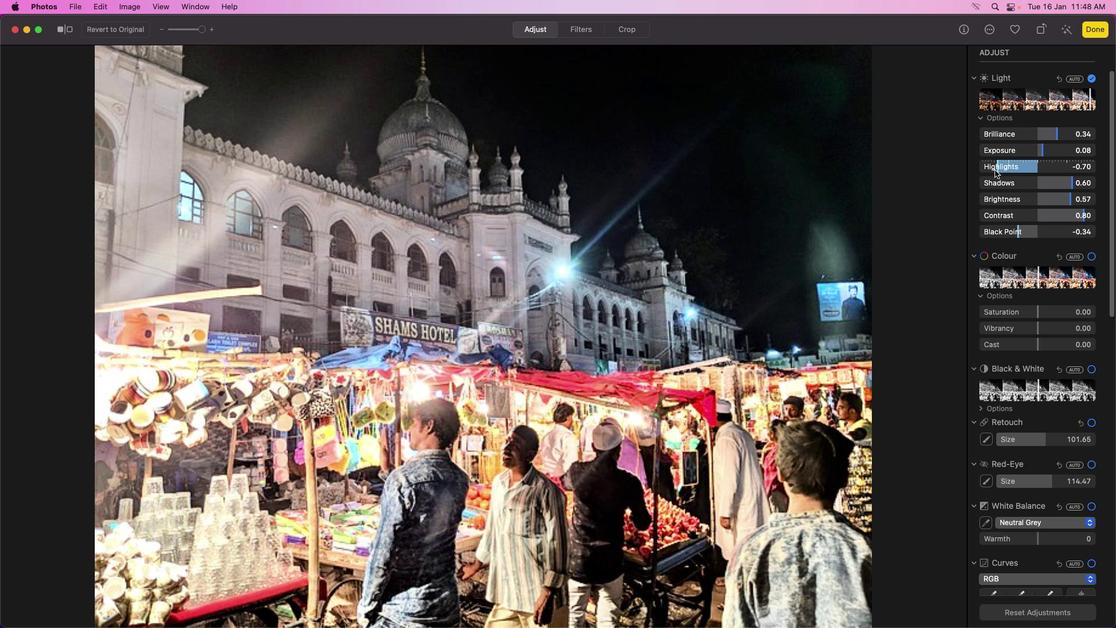 
Action: Mouse pressed left at (1001, 170)
Screenshot: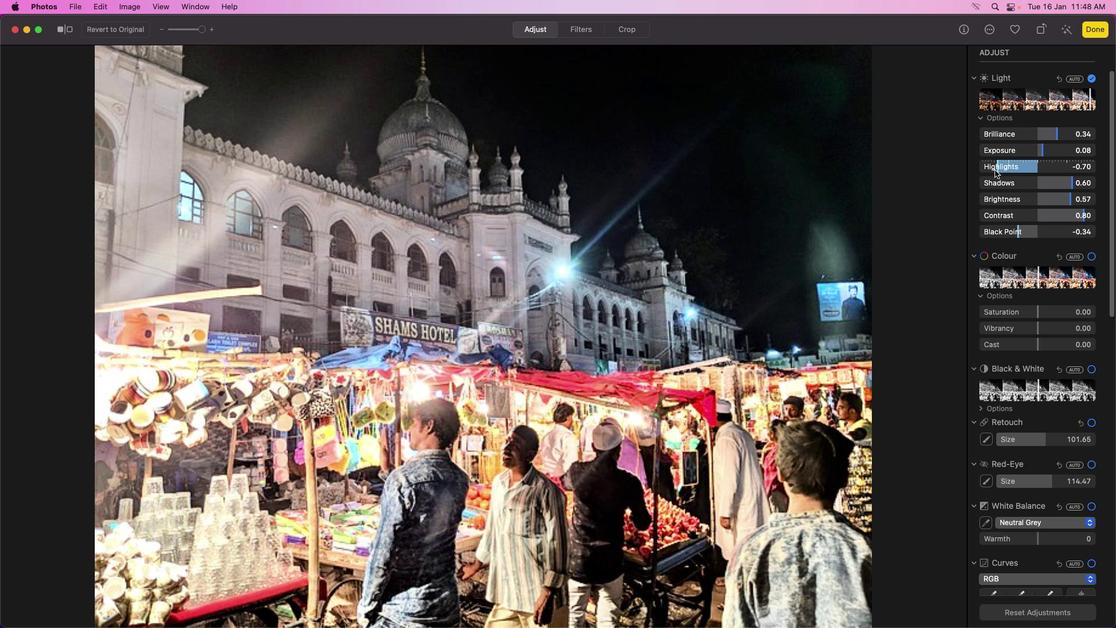 
Action: Mouse moved to (995, 170)
Screenshot: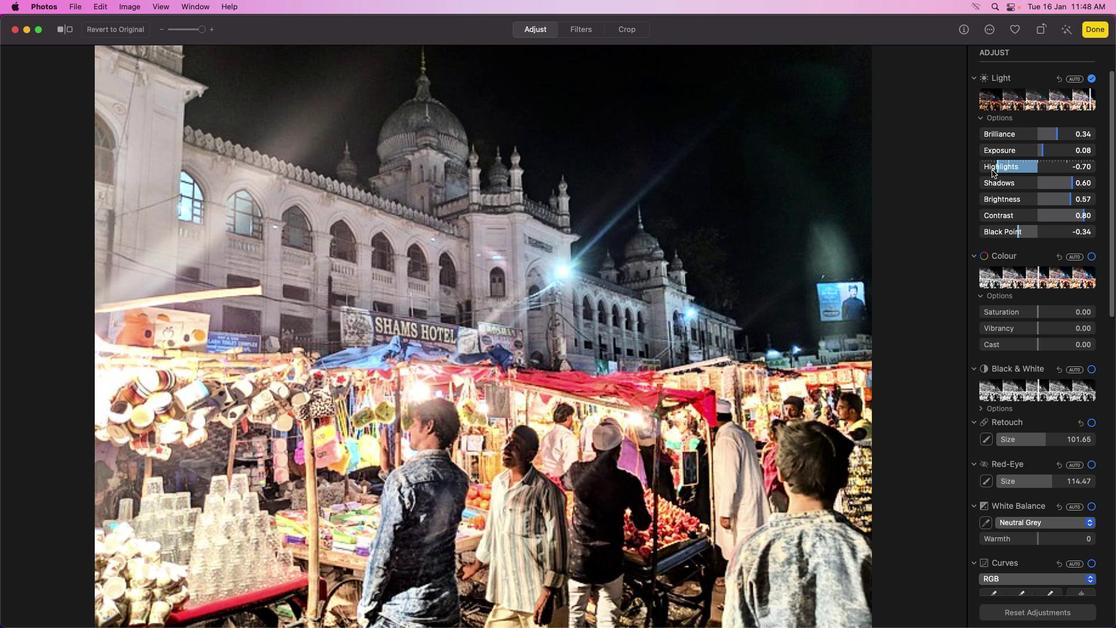 
Action: Mouse pressed left at (995, 170)
Screenshot: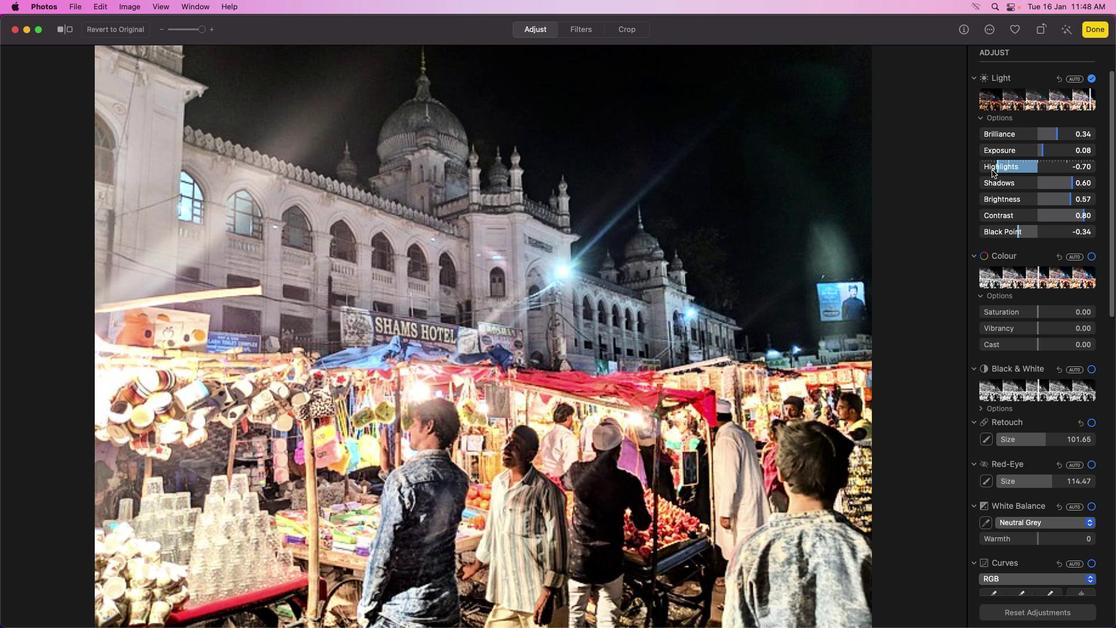 
Action: Mouse moved to (1044, 151)
Screenshot: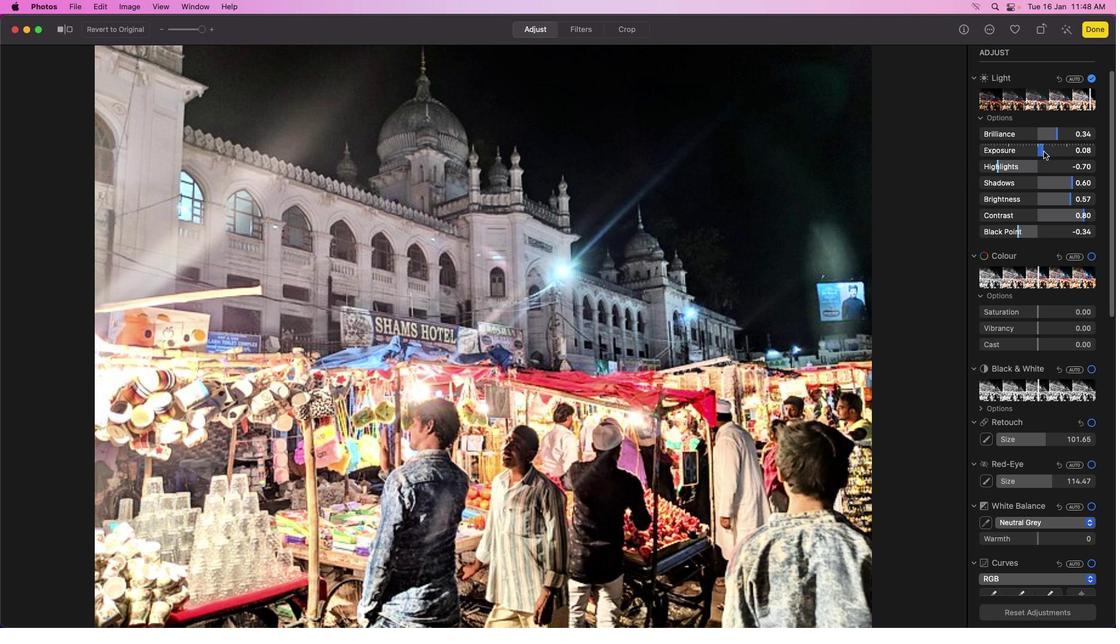 
Action: Mouse pressed left at (1044, 151)
Screenshot: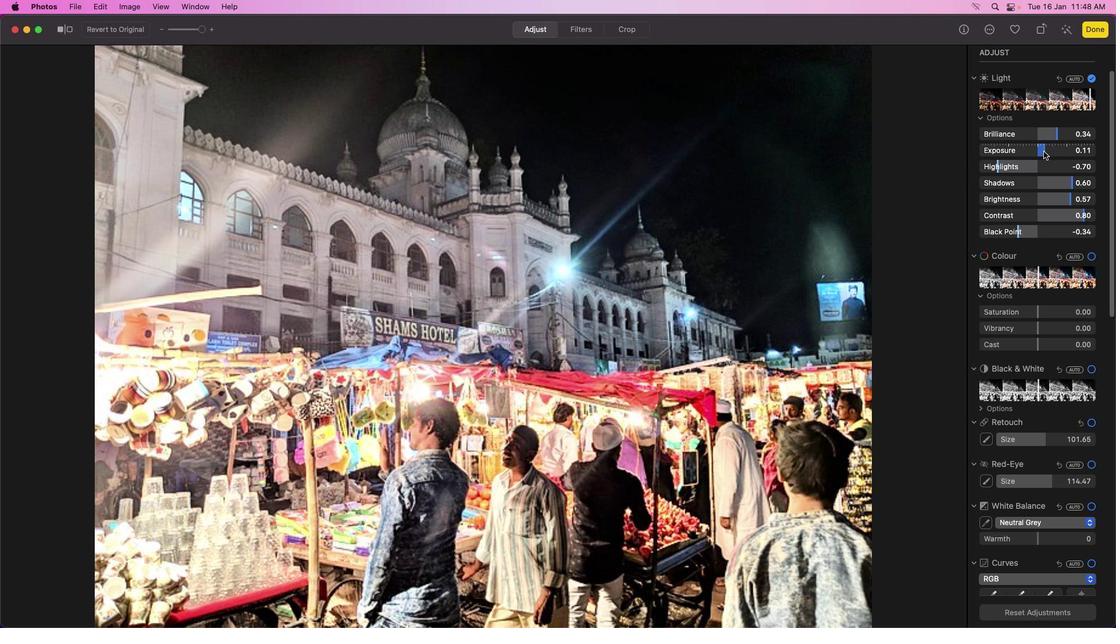 
Action: Mouse moved to (1034, 153)
Screenshot: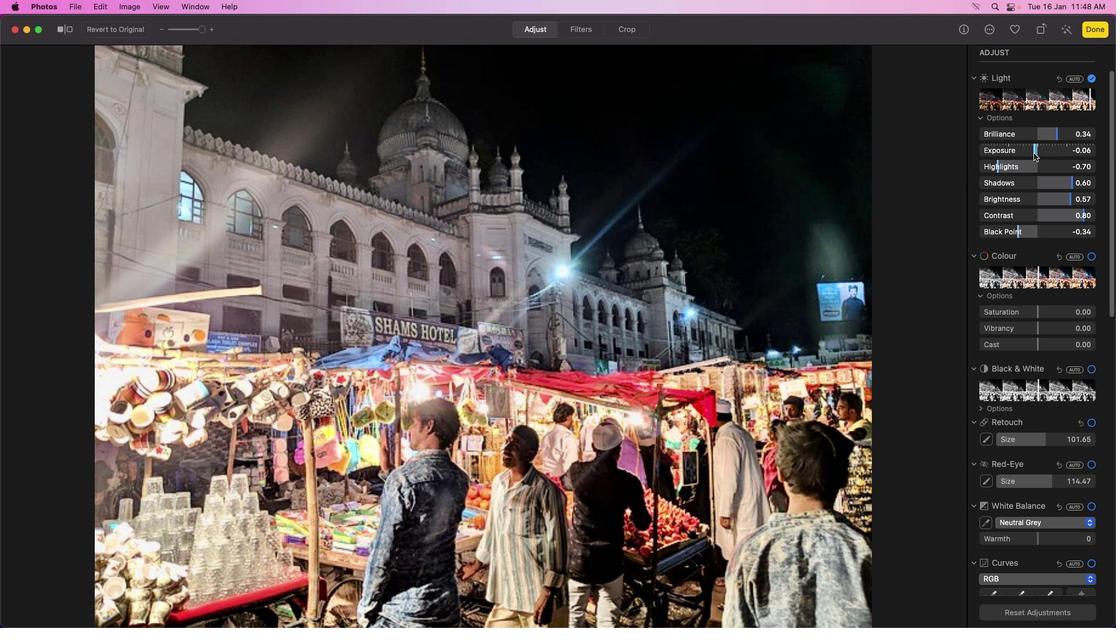 
Action: Mouse pressed left at (1034, 153)
Screenshot: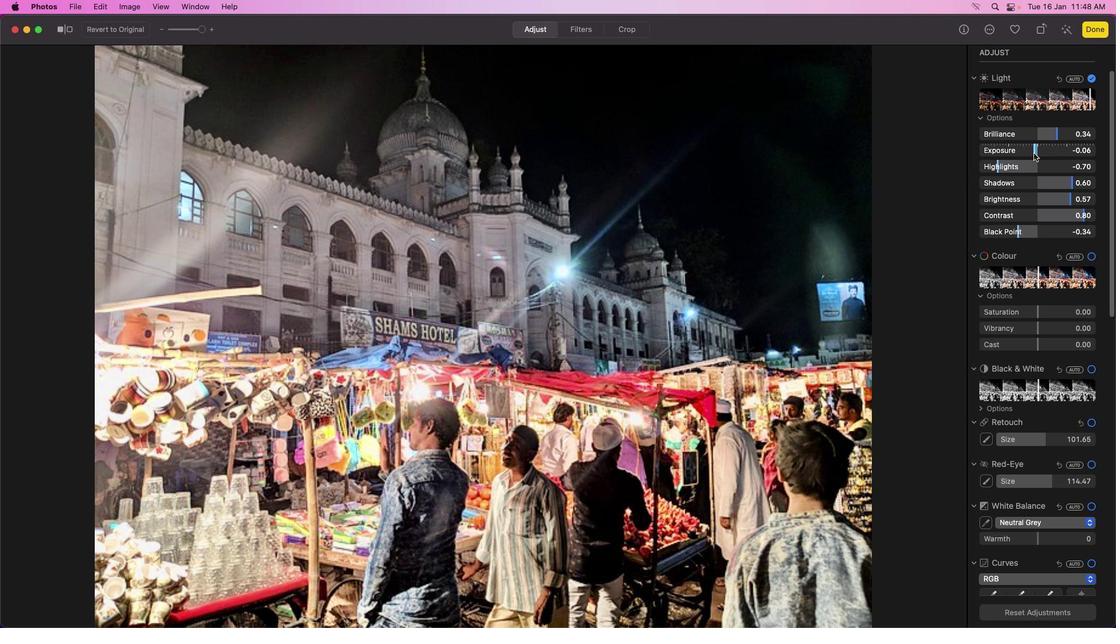 
Action: Mouse moved to (1024, 232)
Screenshot: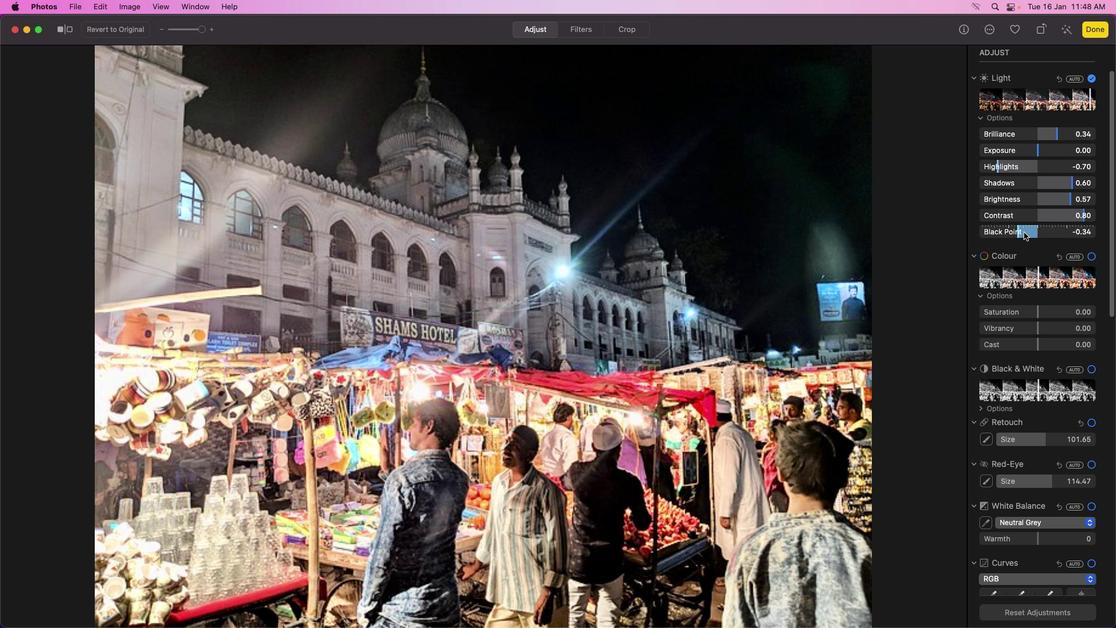 
Action: Mouse pressed left at (1024, 232)
Screenshot: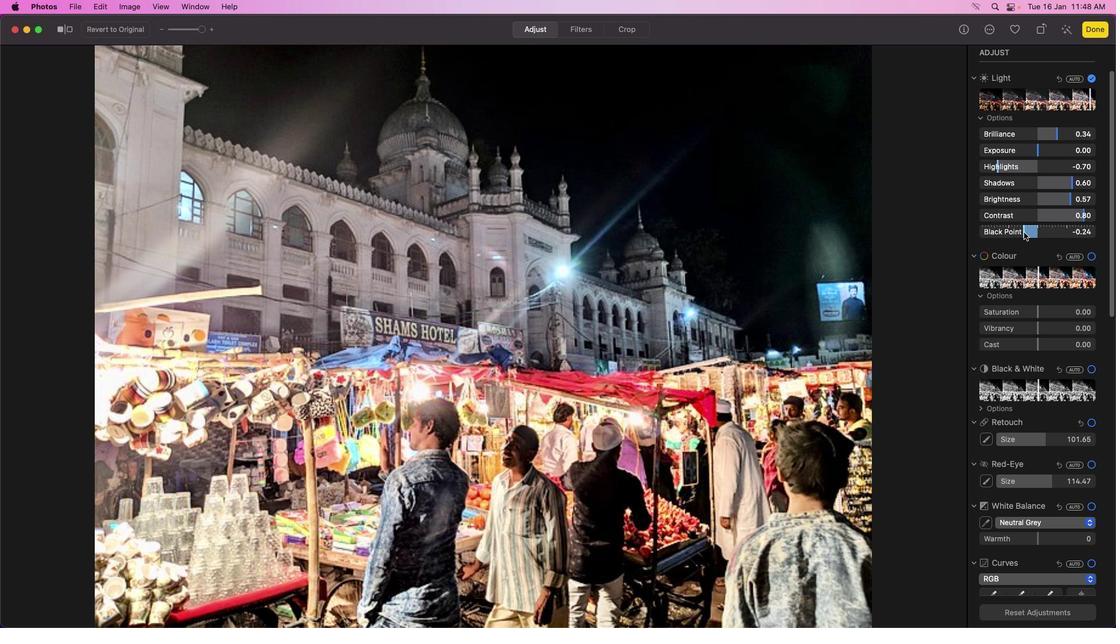 
Action: Mouse moved to (1071, 155)
Screenshot: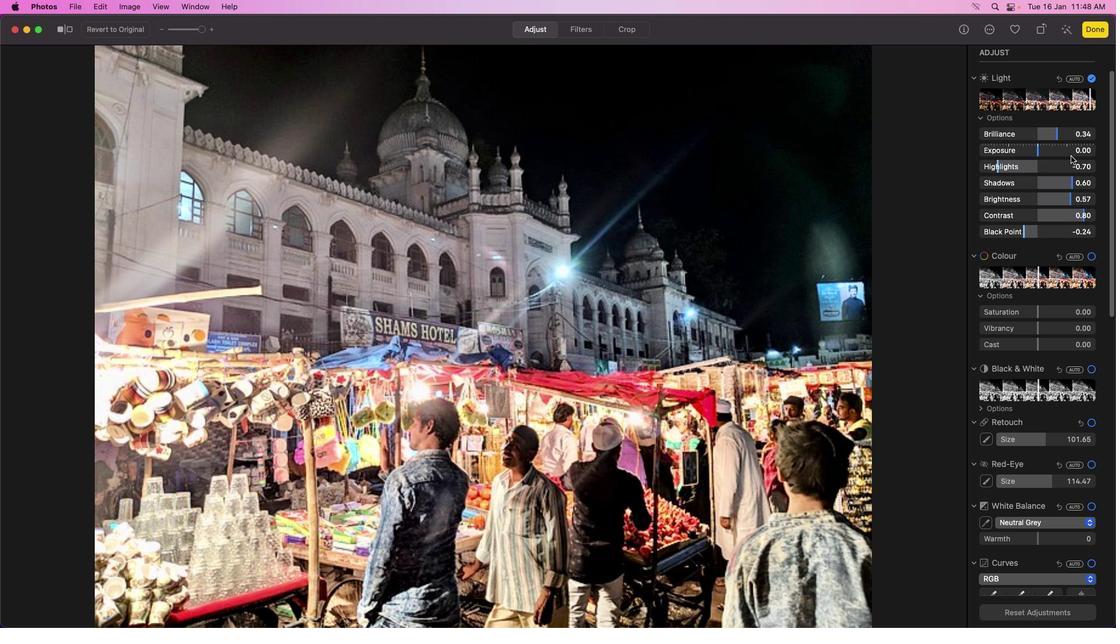 
Action: Mouse scrolled (1071, 155) with delta (0, 0)
Screenshot: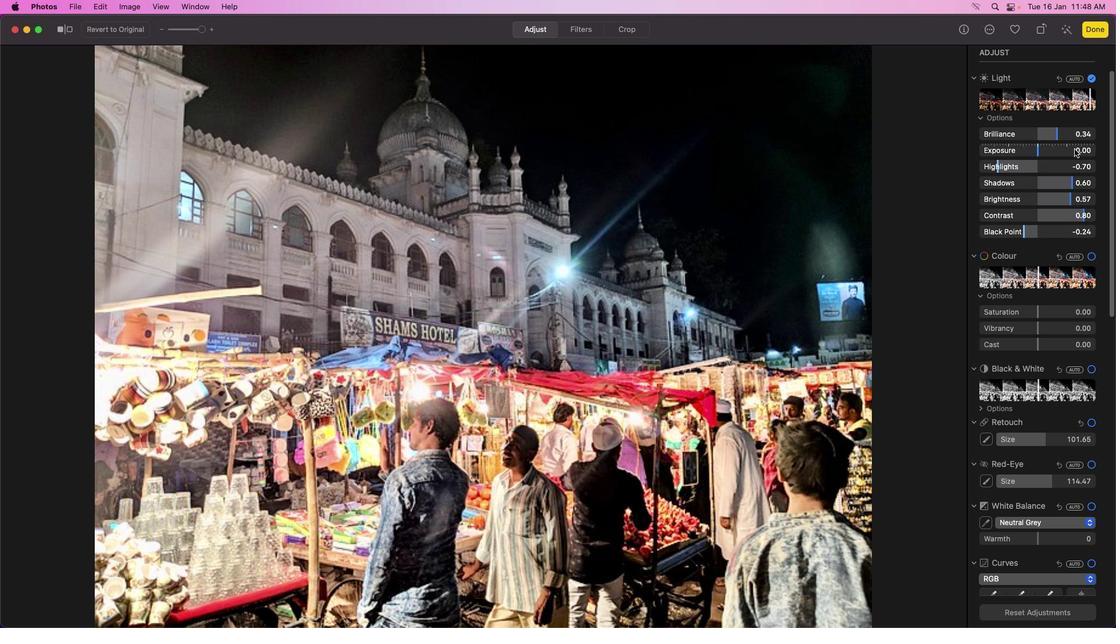 
Action: Mouse scrolled (1071, 155) with delta (0, 0)
Screenshot: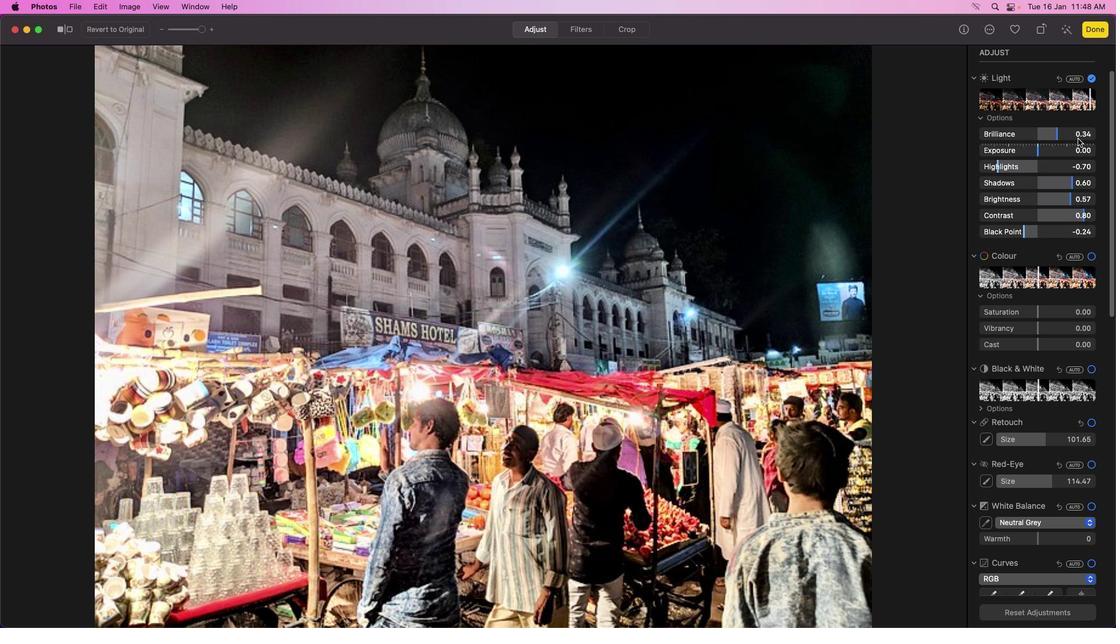 
Action: Mouse moved to (1088, 106)
Screenshot: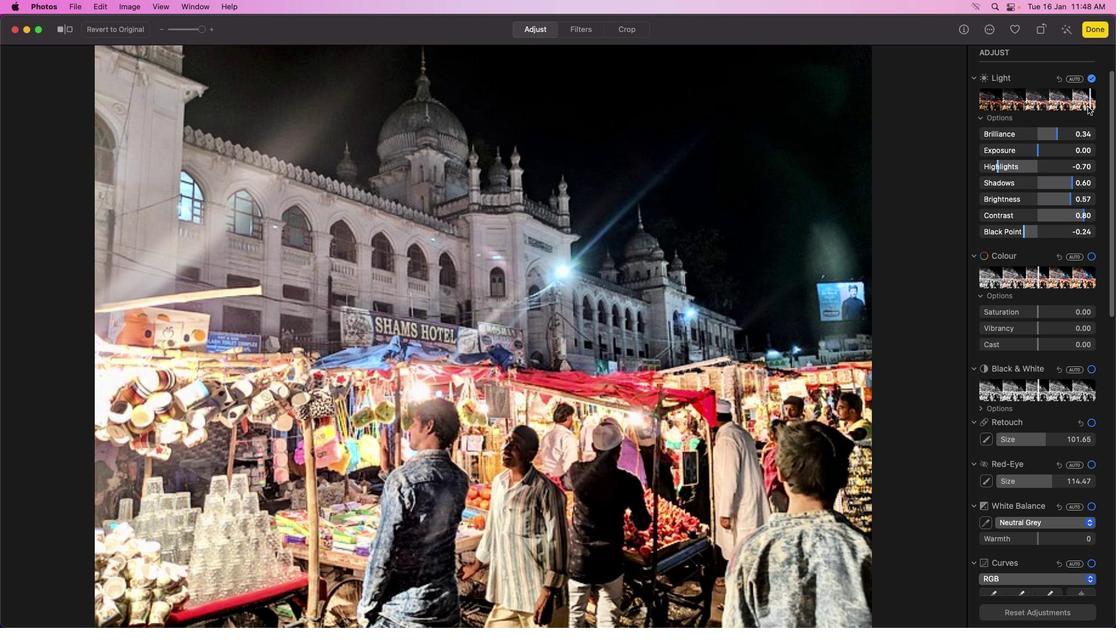
Action: Mouse pressed left at (1088, 106)
Screenshot: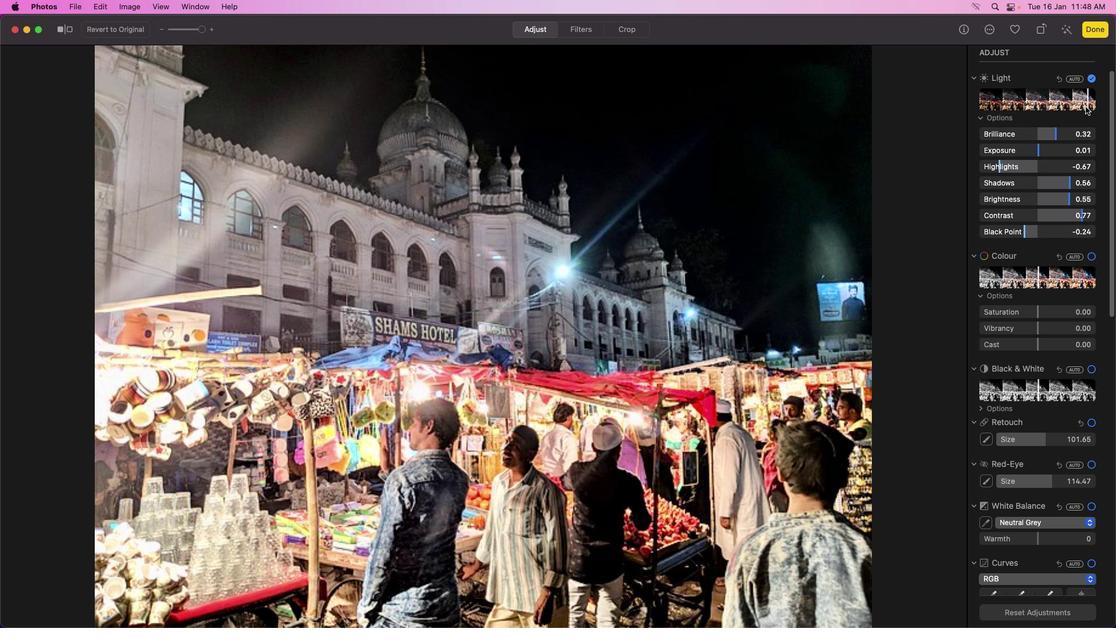 
Action: Mouse moved to (57, 30)
Screenshot: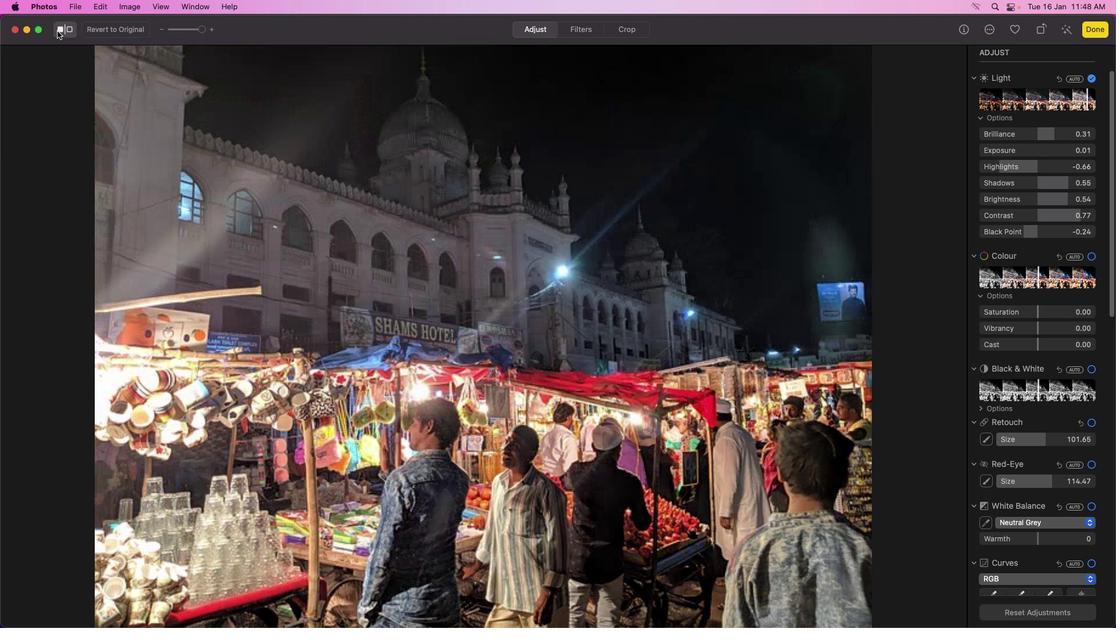 
Action: Mouse pressed left at (57, 30)
Screenshot: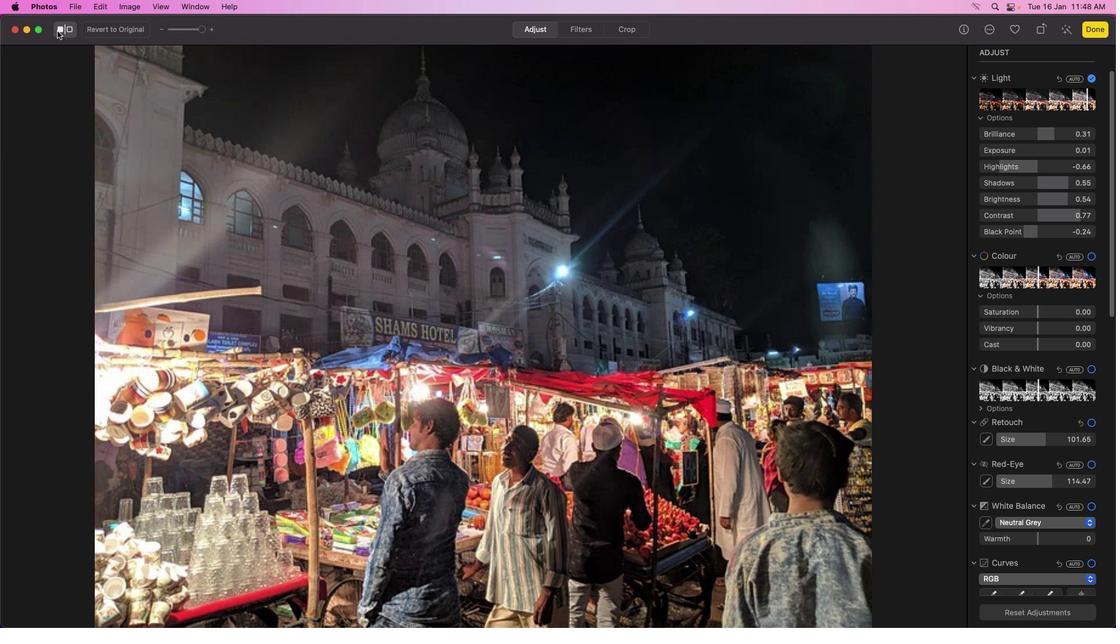 
Action: Mouse pressed left at (57, 30)
Screenshot: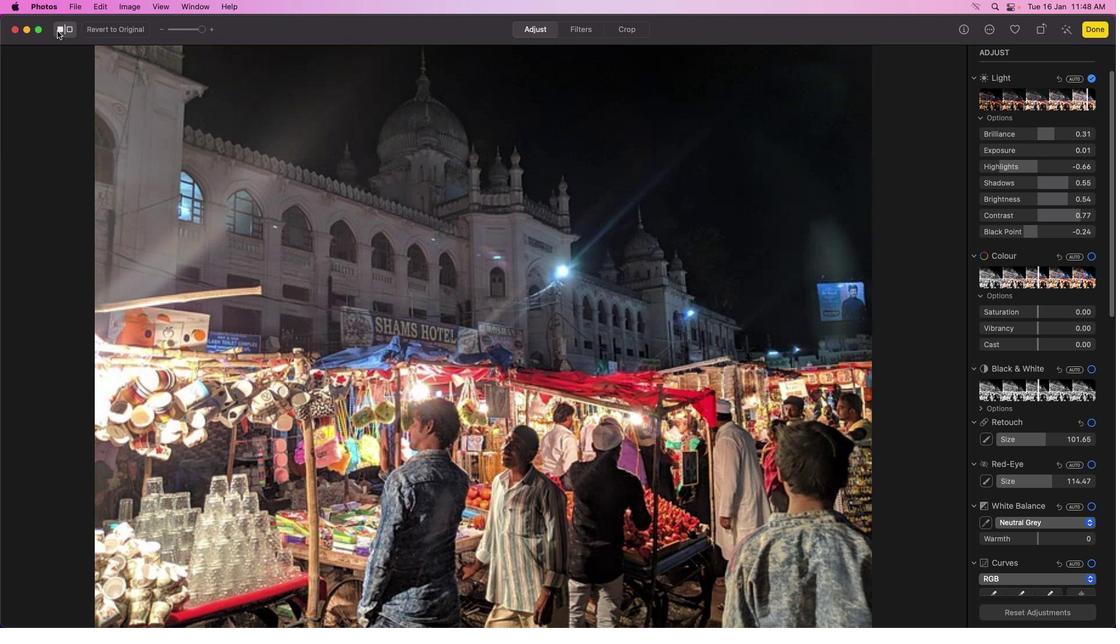 
Action: Mouse moved to (1040, 153)
Screenshot: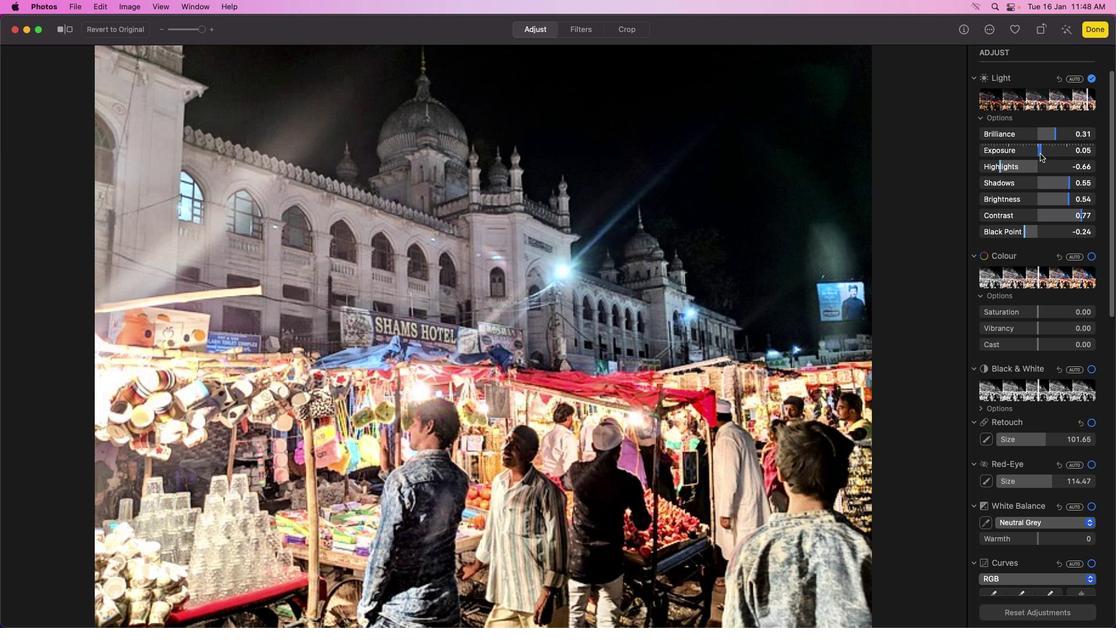 
Action: Mouse pressed left at (1040, 153)
Screenshot: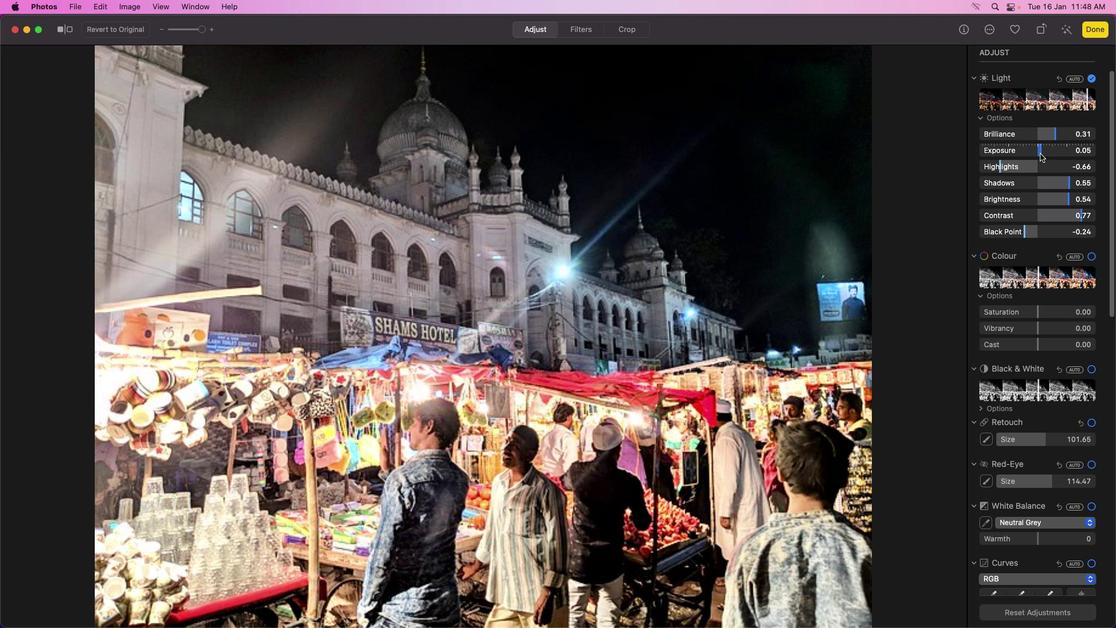 
Action: Mouse moved to (1039, 155)
Screenshot: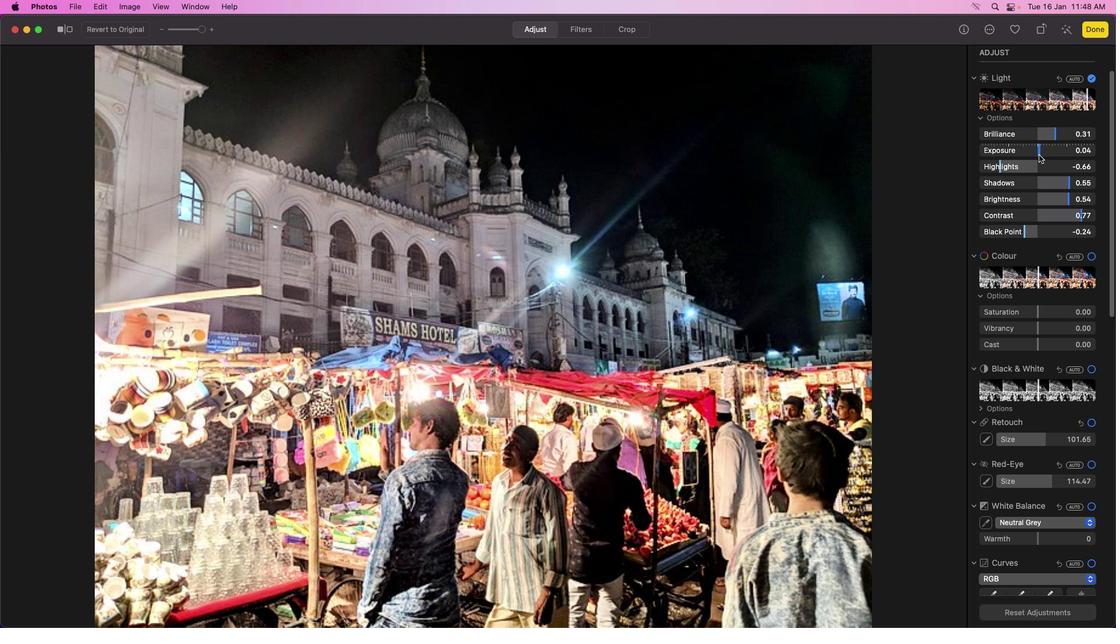 
Action: Mouse pressed left at (1039, 155)
Screenshot: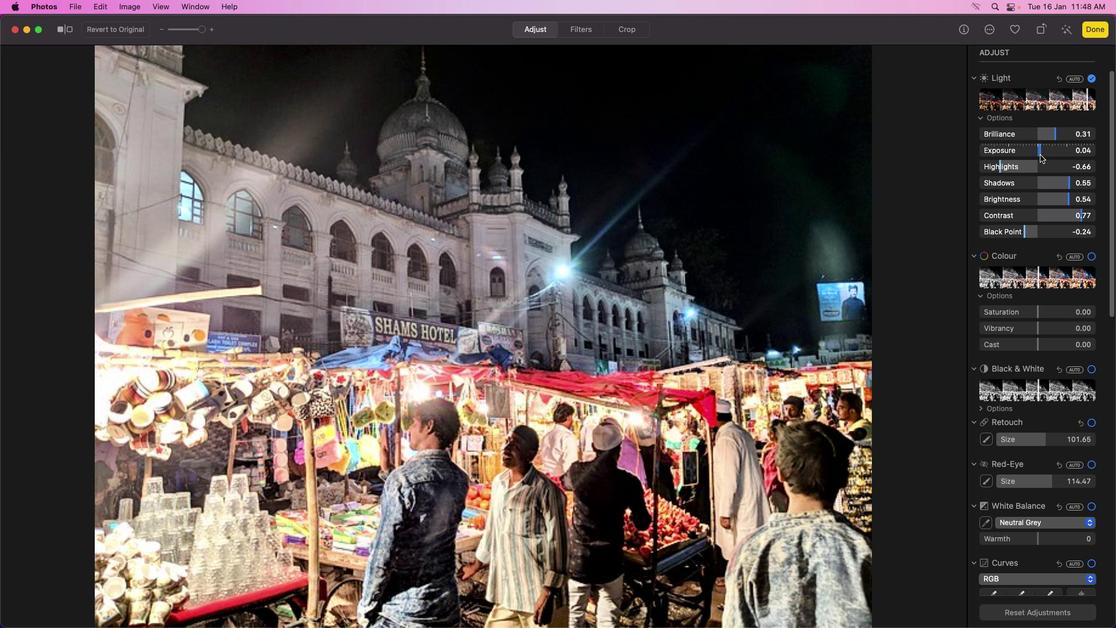 
Action: Mouse moved to (793, 282)
Screenshot: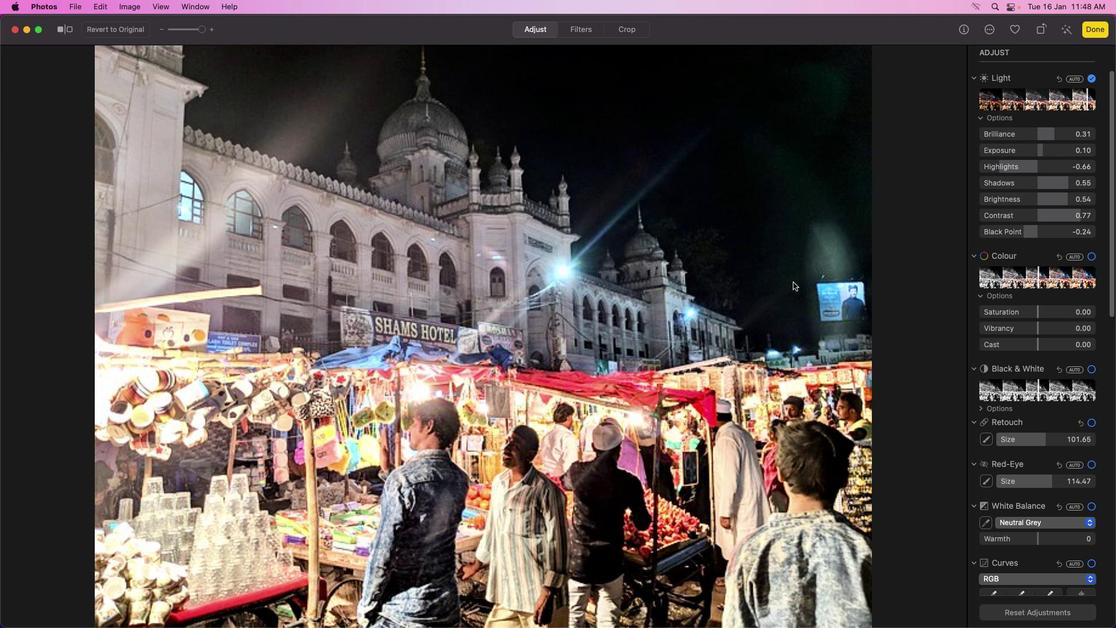 
Action: Mouse pressed left at (793, 282)
Screenshot: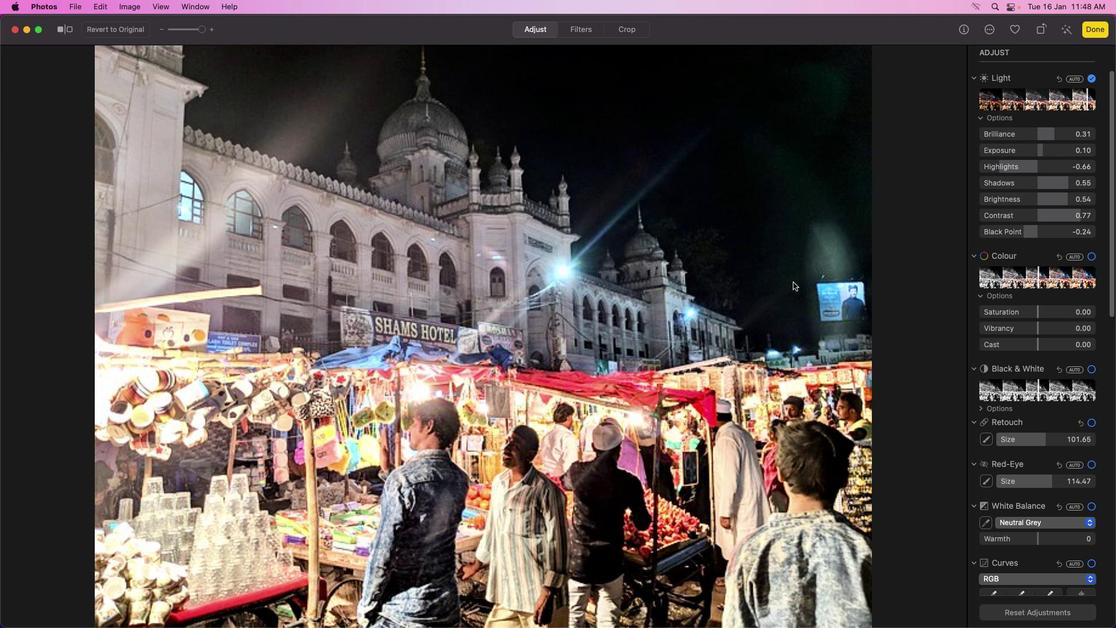 
Action: Mouse moved to (72, 31)
Screenshot: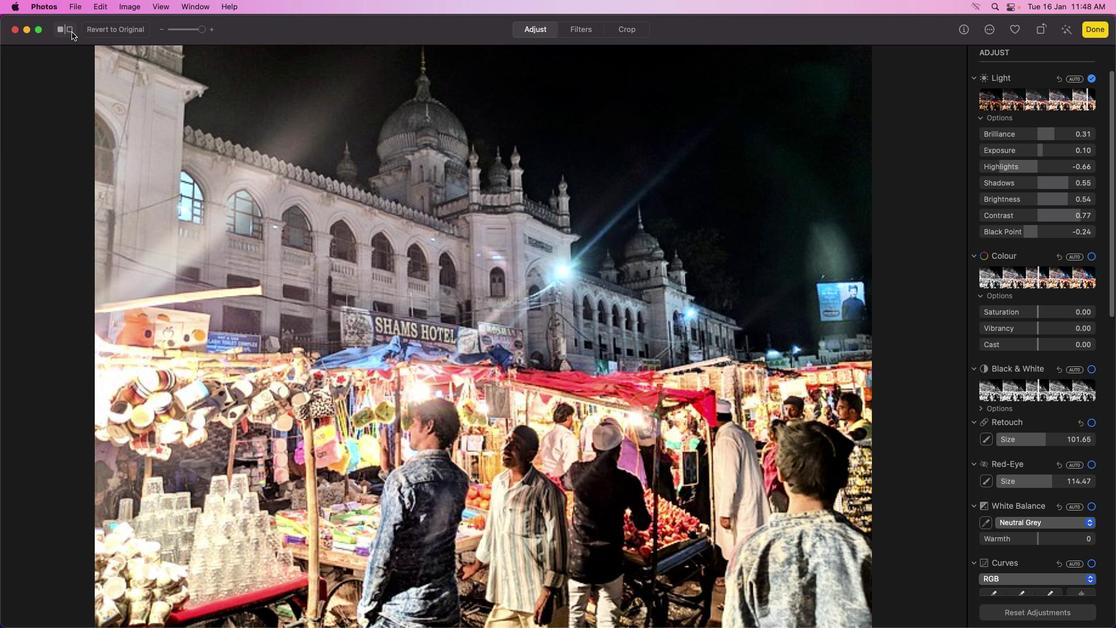 
Action: Mouse pressed left at (72, 31)
Screenshot: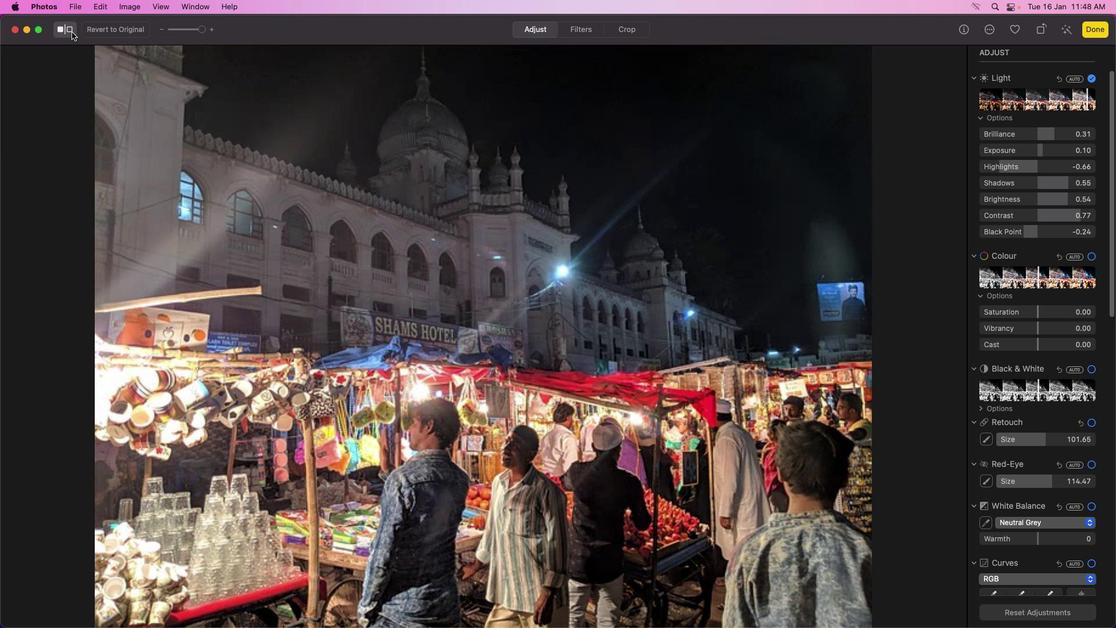 
Action: Mouse moved to (72, 32)
Screenshot: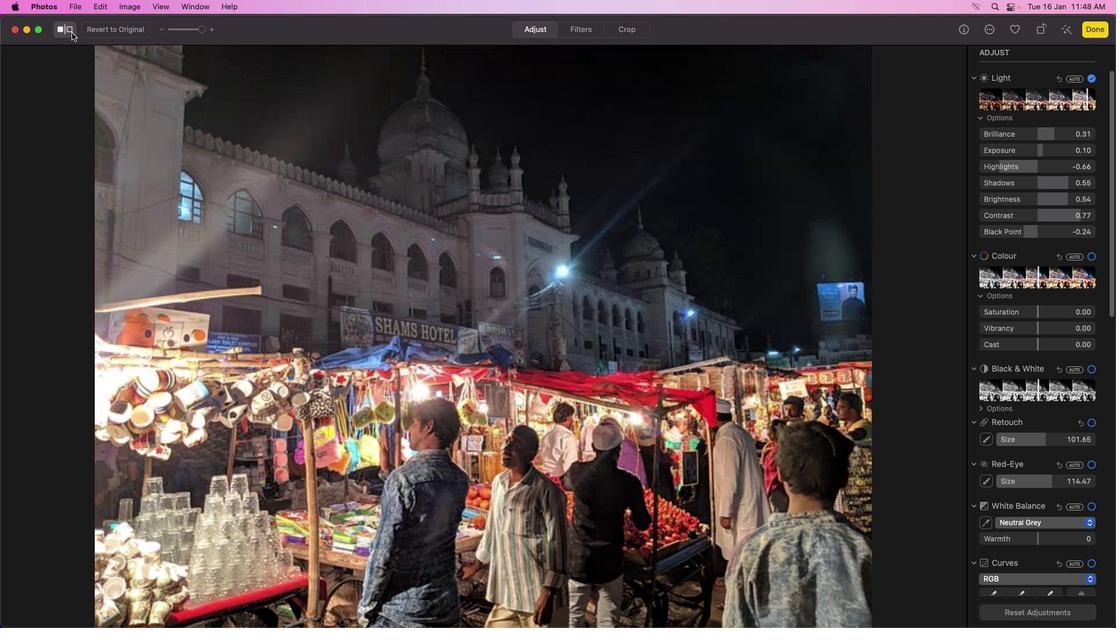 
Action: Mouse pressed left at (72, 32)
Screenshot: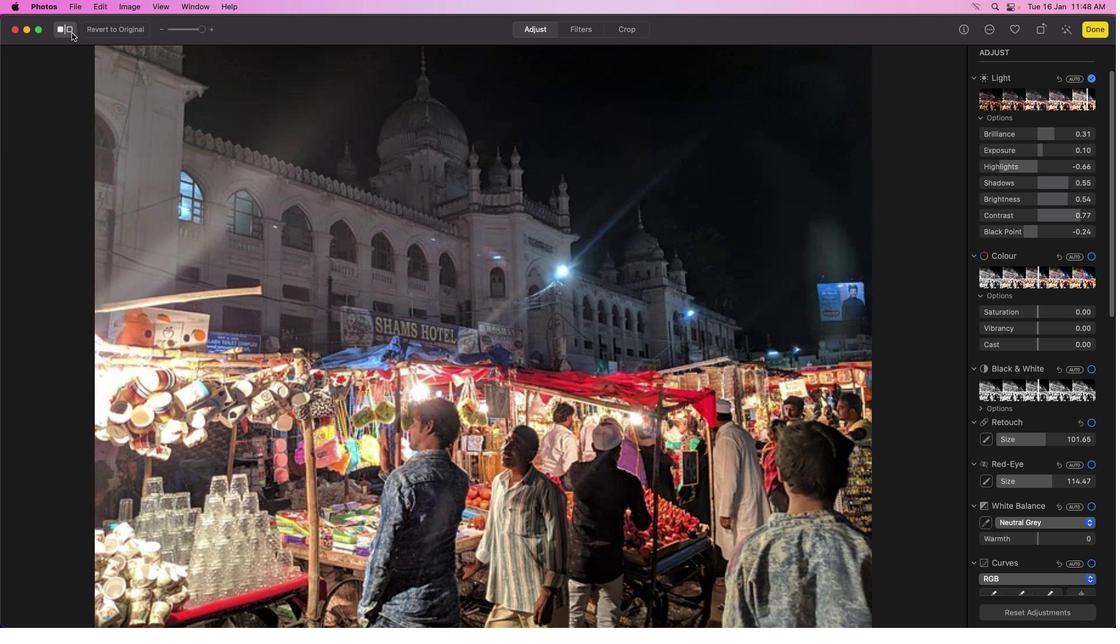 
Action: Mouse moved to (540, 266)
Screenshot: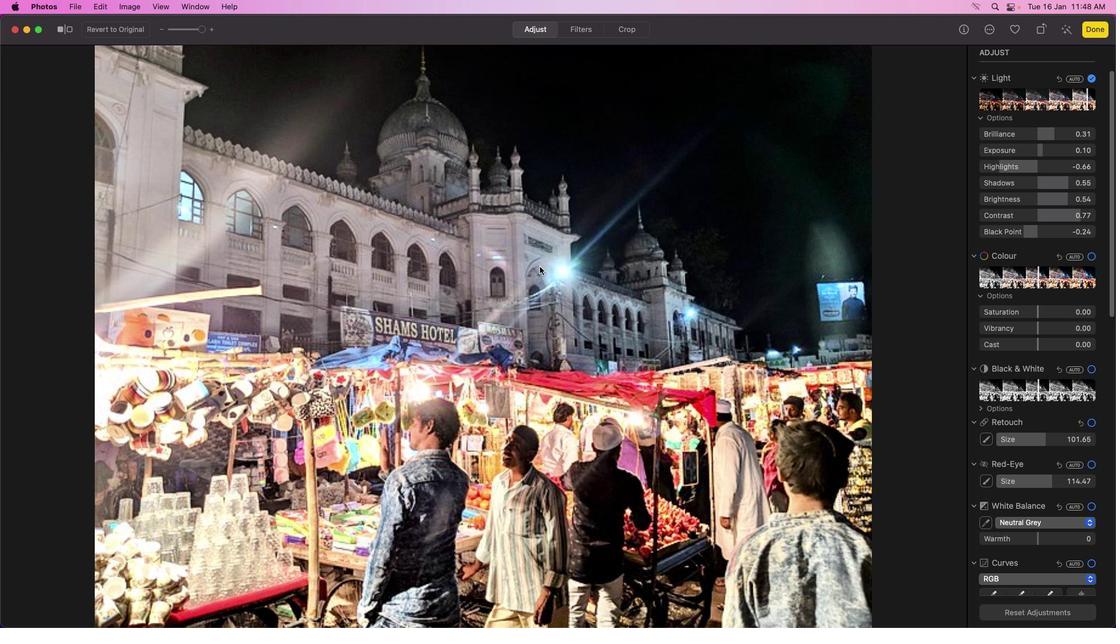 
Action: Mouse pressed left at (540, 266)
Screenshot: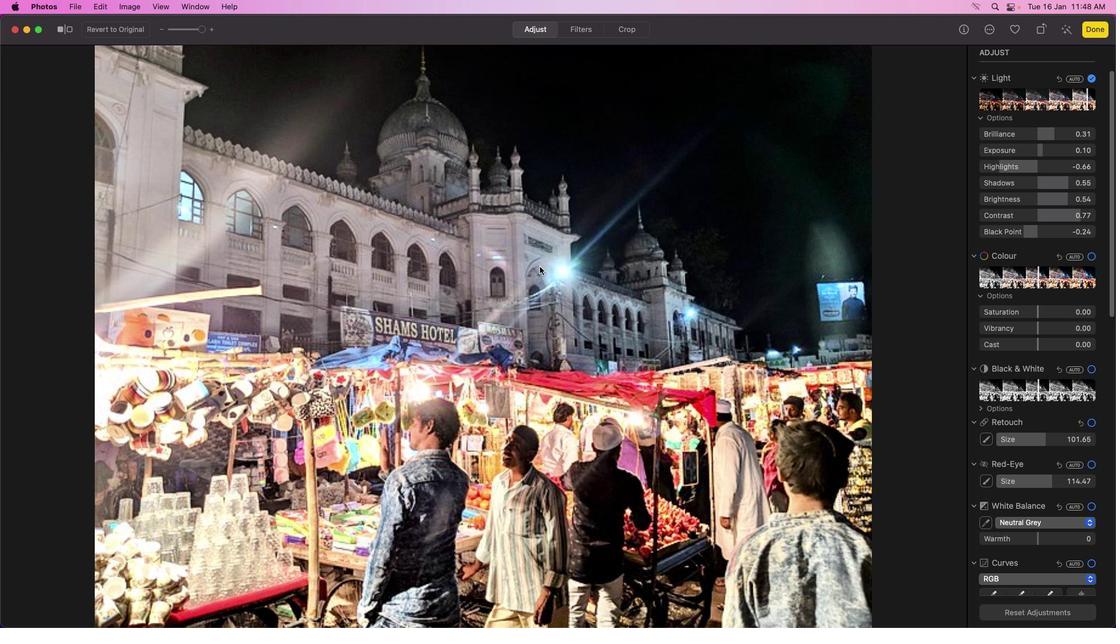 
Action: Mouse moved to (999, 172)
Screenshot: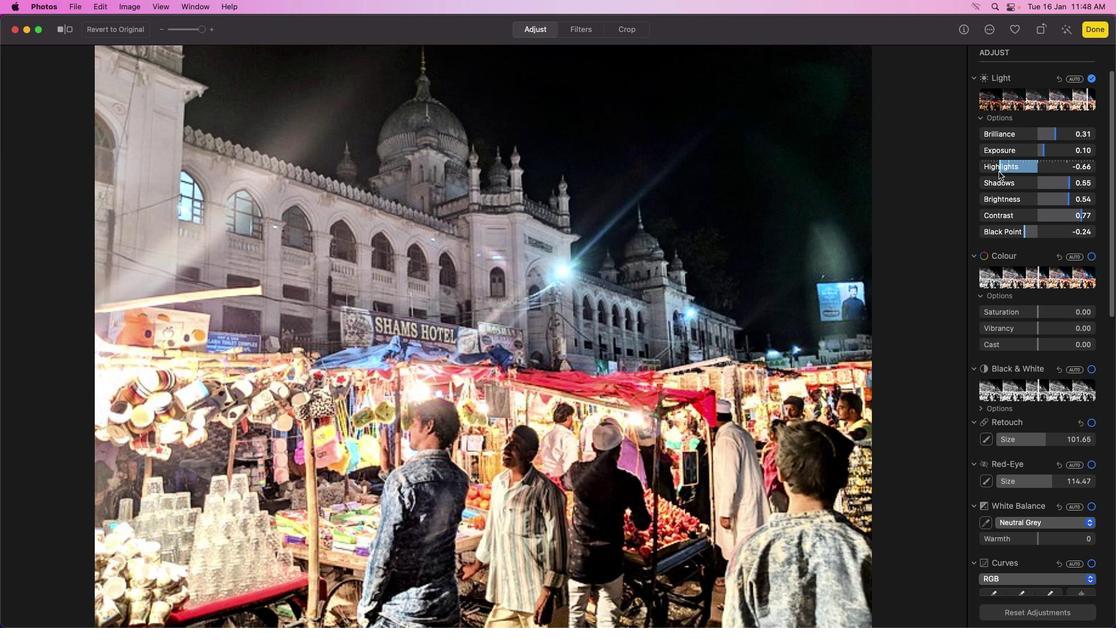 
Action: Mouse pressed left at (999, 172)
Screenshot: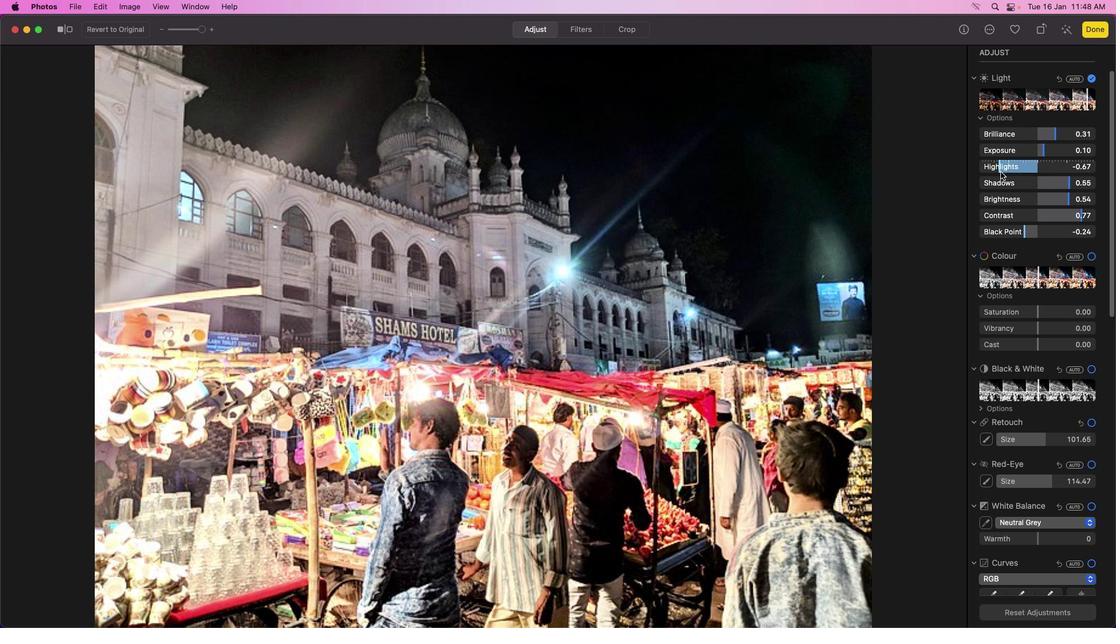 
Action: Mouse moved to (1078, 213)
Screenshot: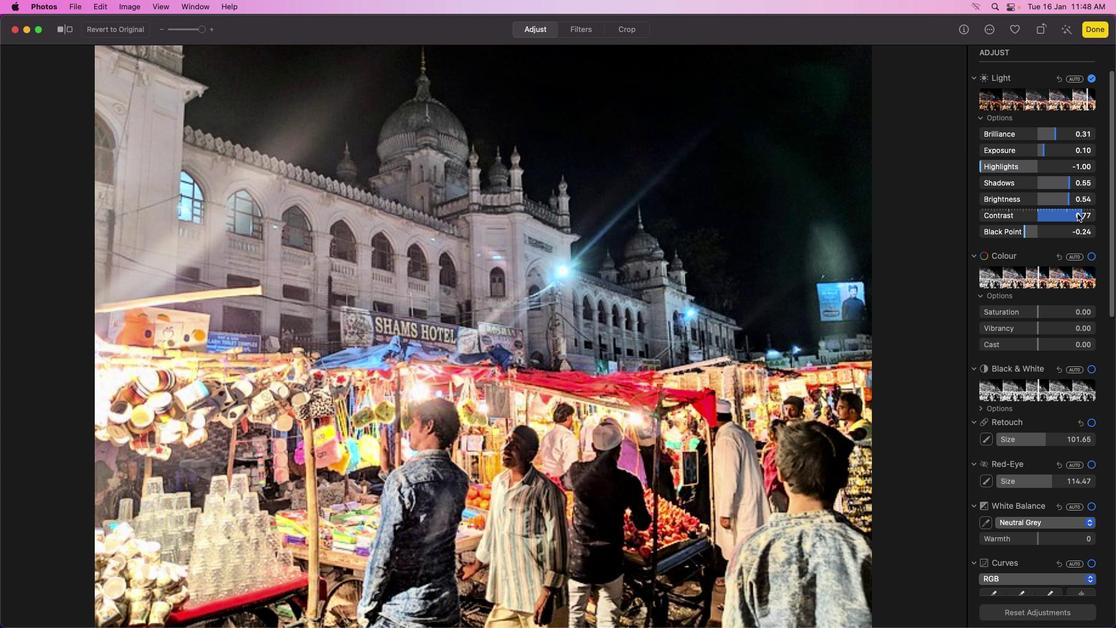 
Action: Mouse pressed left at (1078, 213)
Screenshot: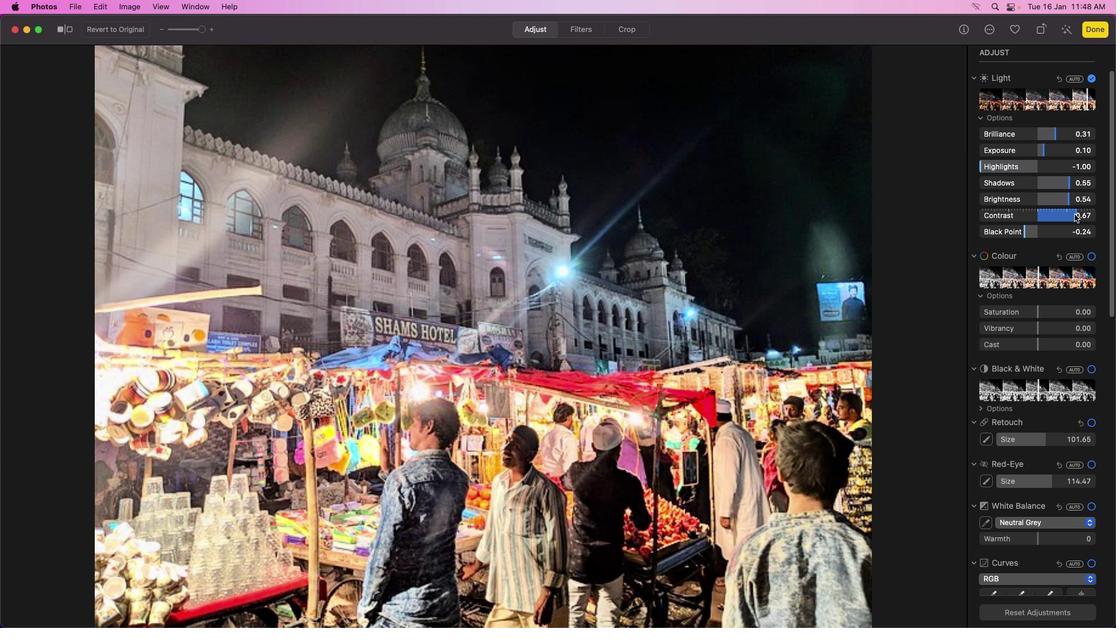 
Action: Mouse moved to (1069, 200)
Screenshot: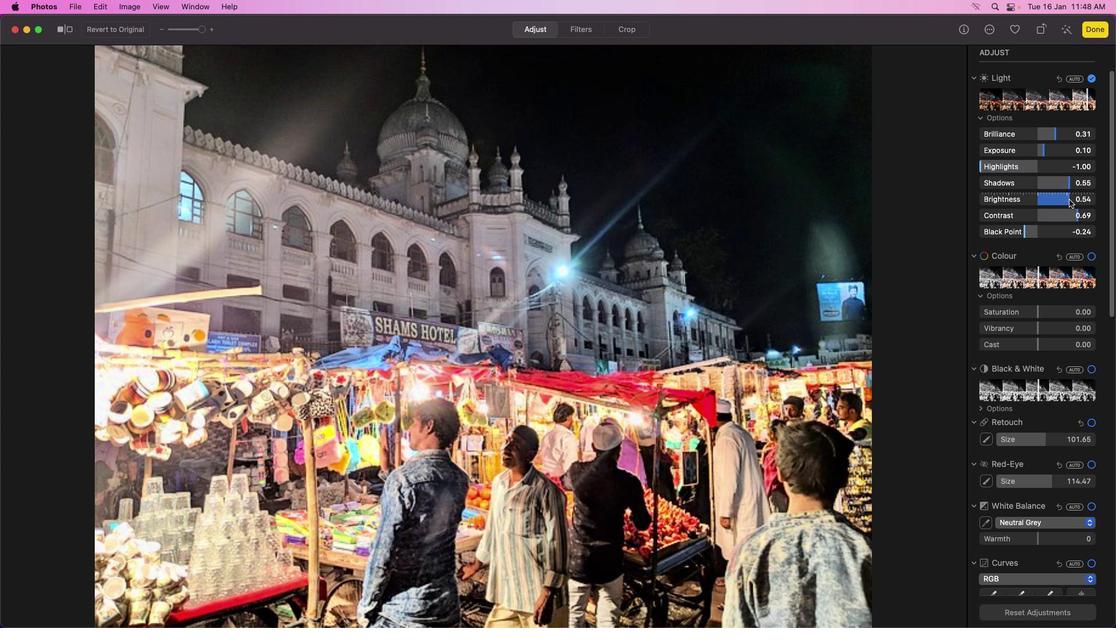
Action: Mouse pressed left at (1069, 200)
Screenshot: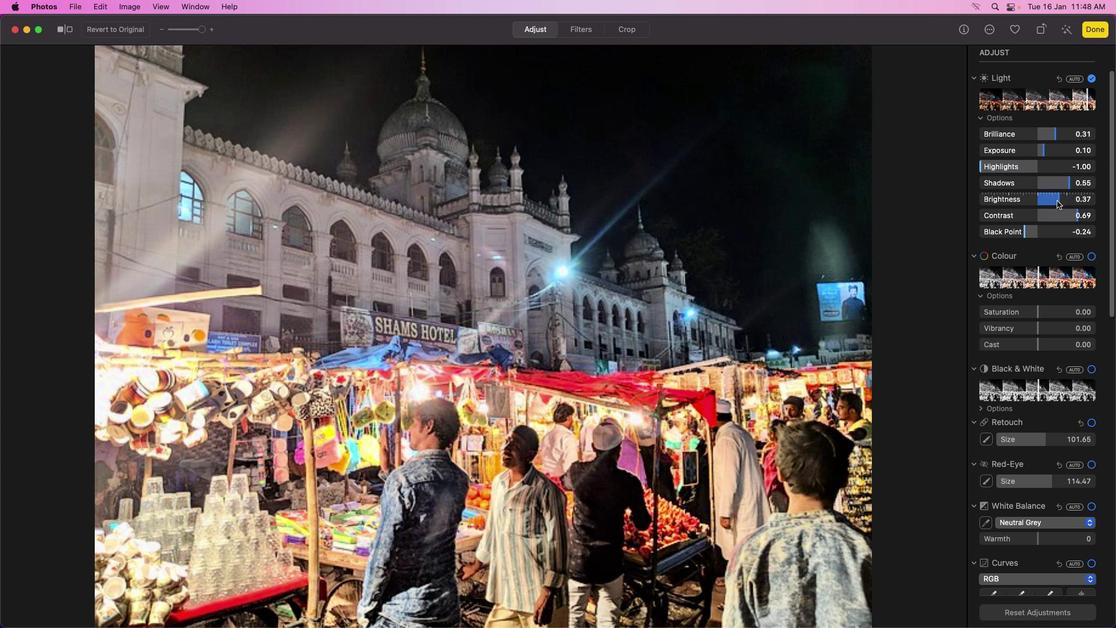 
Action: Mouse moved to (832, 175)
Screenshot: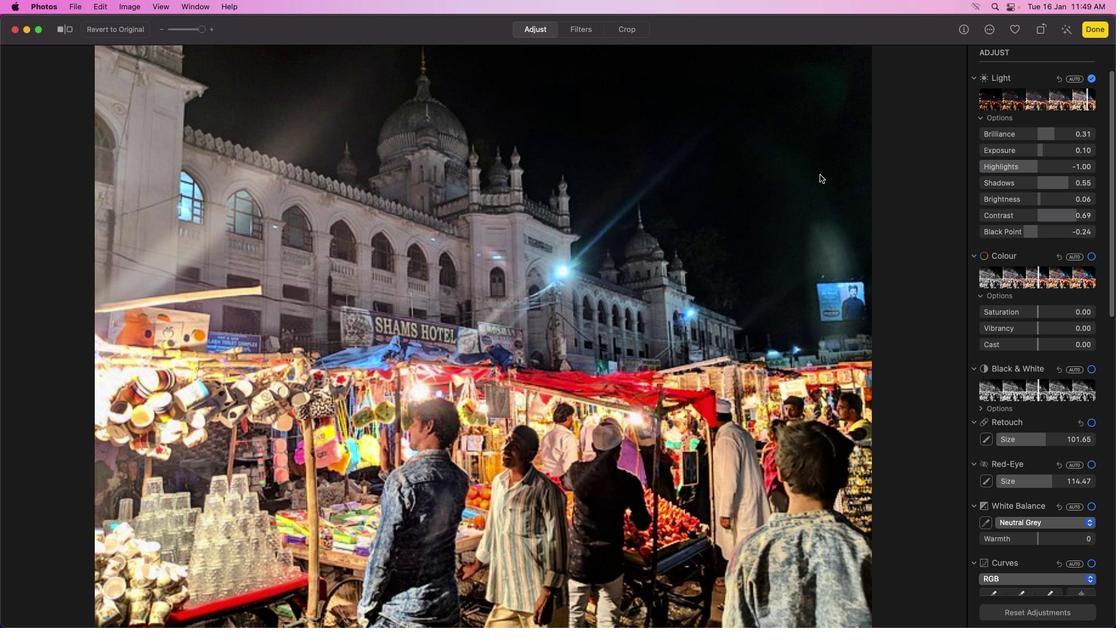 
Action: Mouse pressed left at (832, 175)
Screenshot: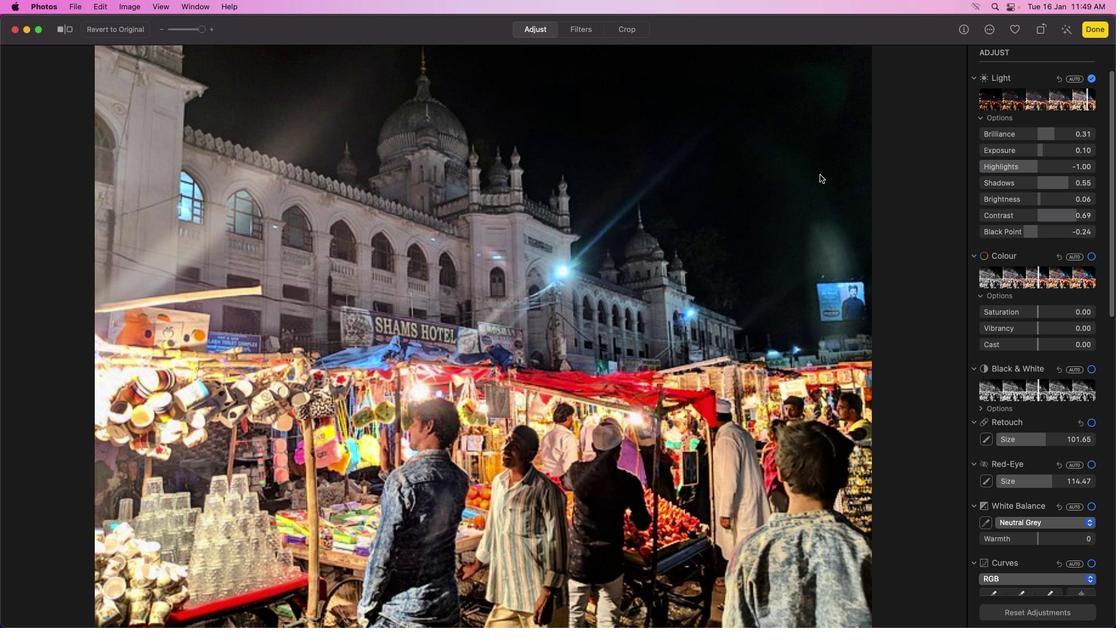 
Action: Mouse moved to (65, 29)
Screenshot: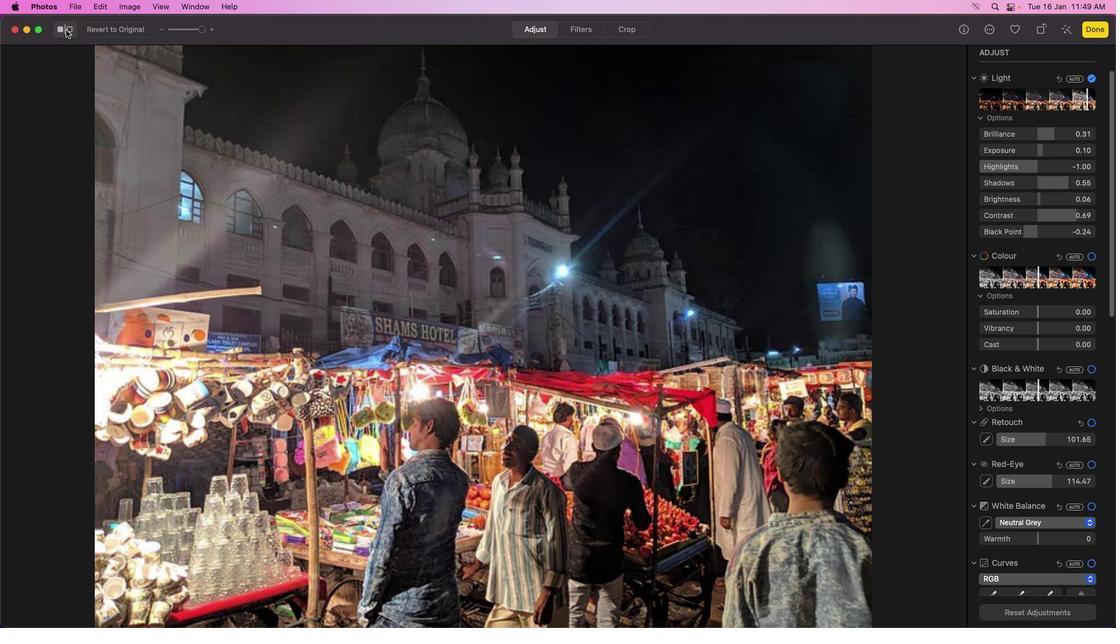 
Action: Mouse pressed left at (65, 29)
Screenshot: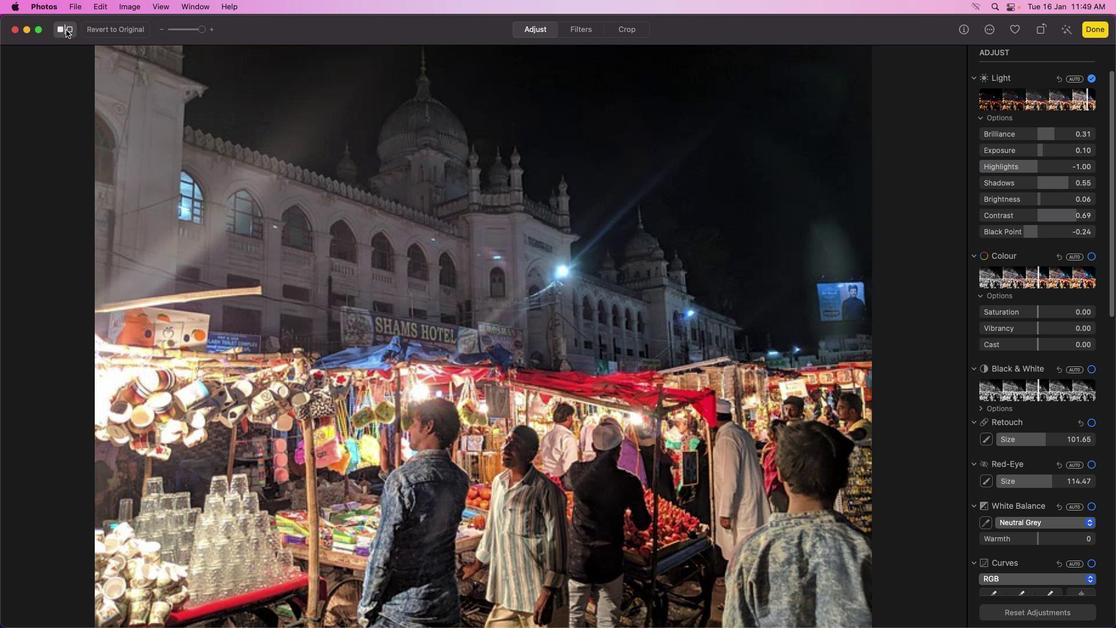
Action: Mouse moved to (712, 248)
Screenshot: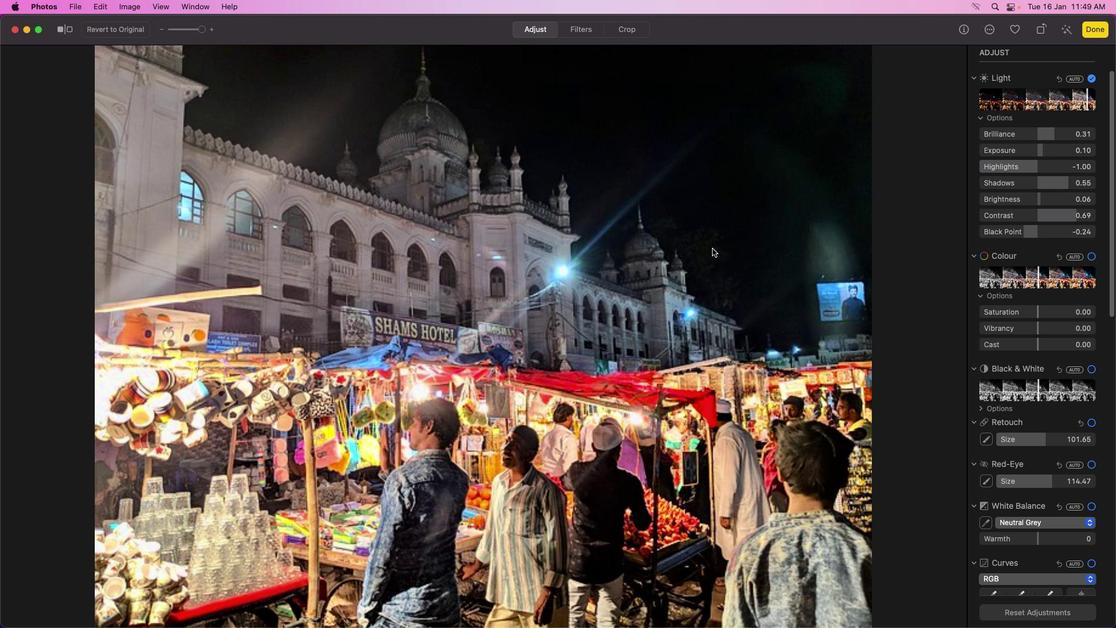 
Action: Mouse pressed left at (712, 248)
Screenshot: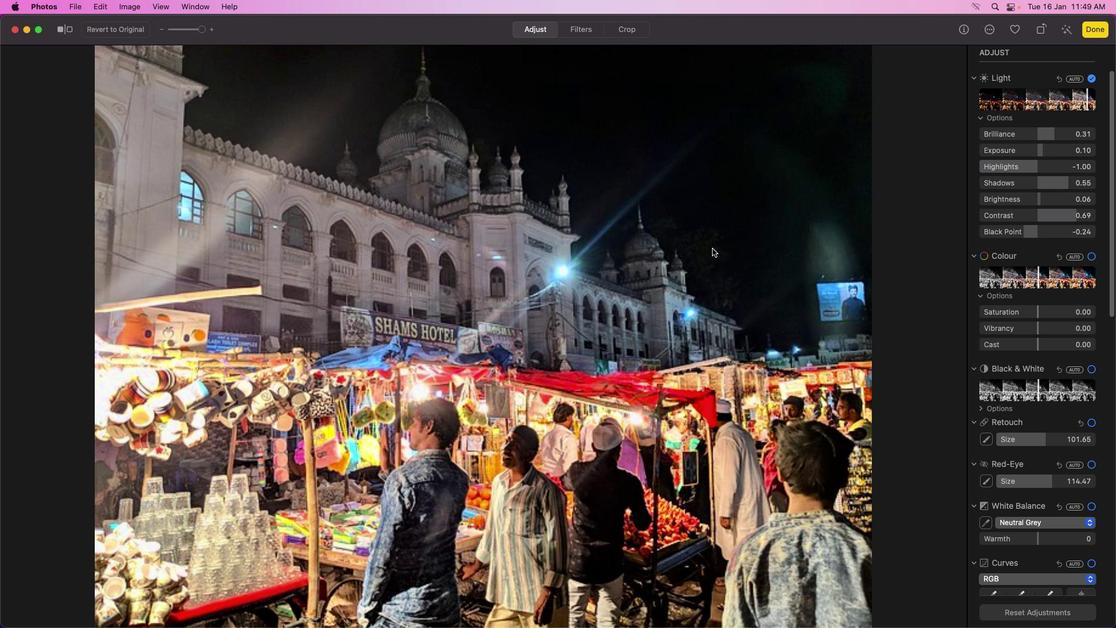 
Action: Mouse moved to (1092, 36)
Screenshot: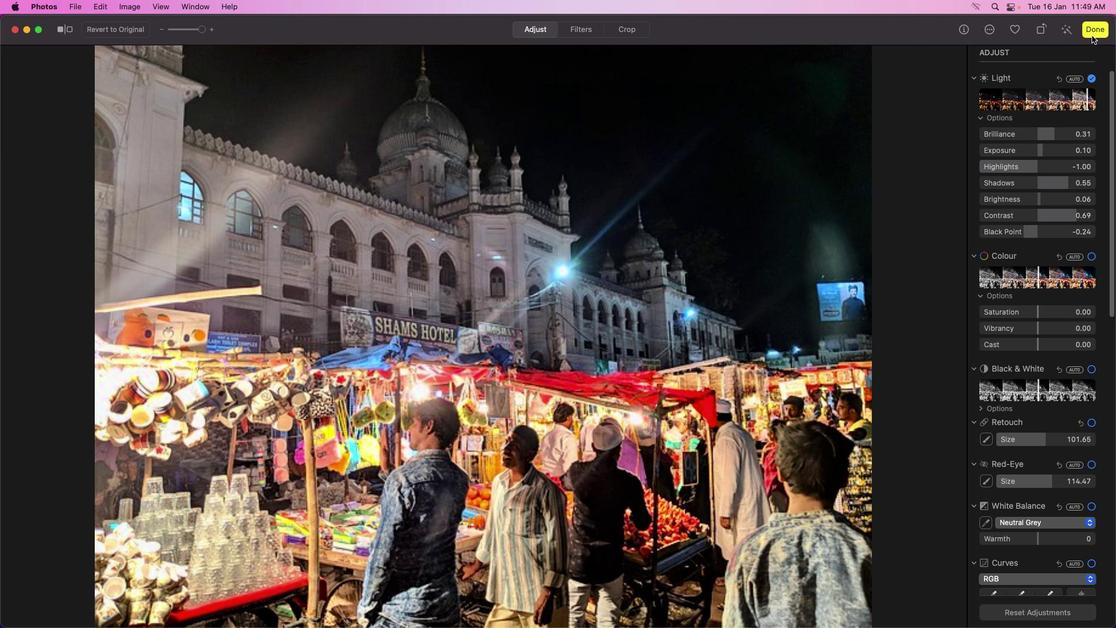 
Action: Mouse pressed left at (1092, 36)
Screenshot: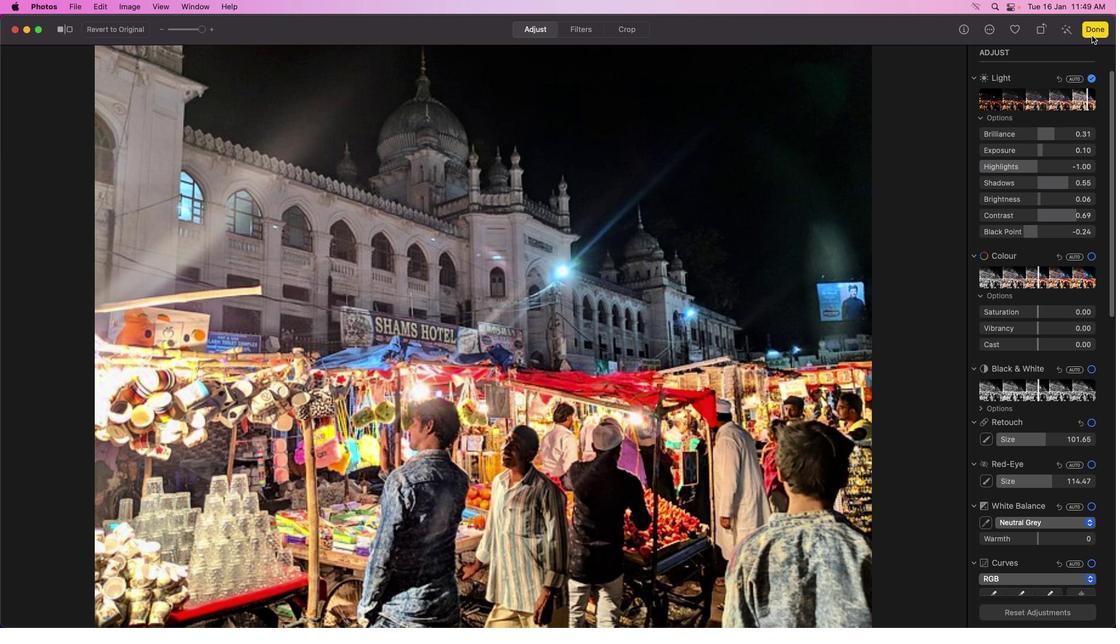 
Action: Mouse moved to (881, 229)
Screenshot: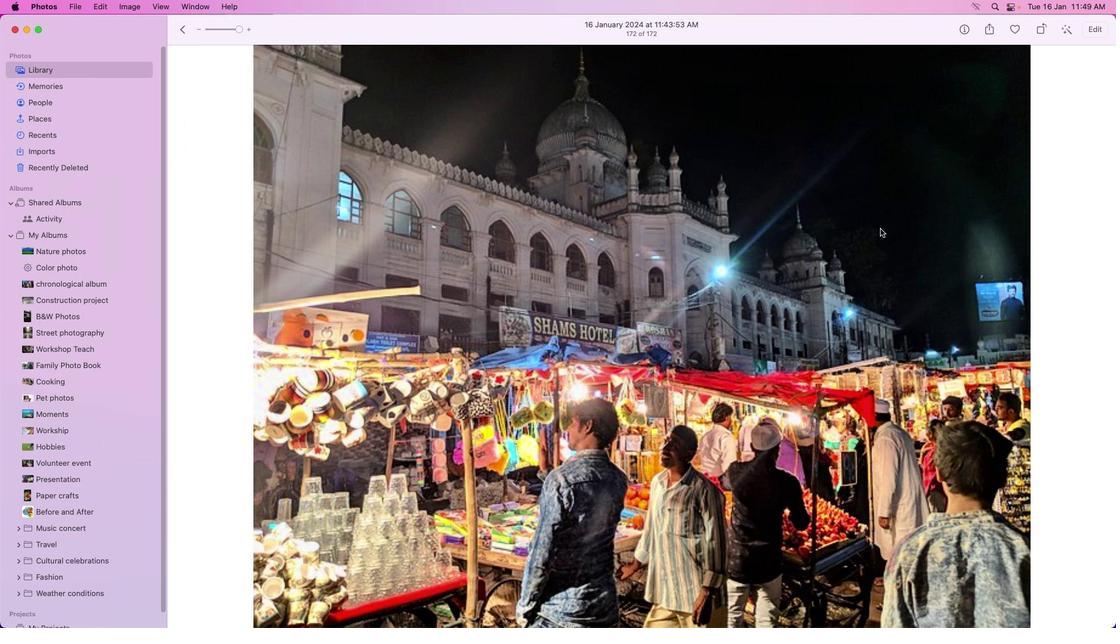 
